 Task: Create a due date automation trigger when advanced on, 2 hours before a card is due add fields with custom field "Resume" set to a number greater or equal to 1 and greater or equal to 10.
Action: Mouse moved to (823, 258)
Screenshot: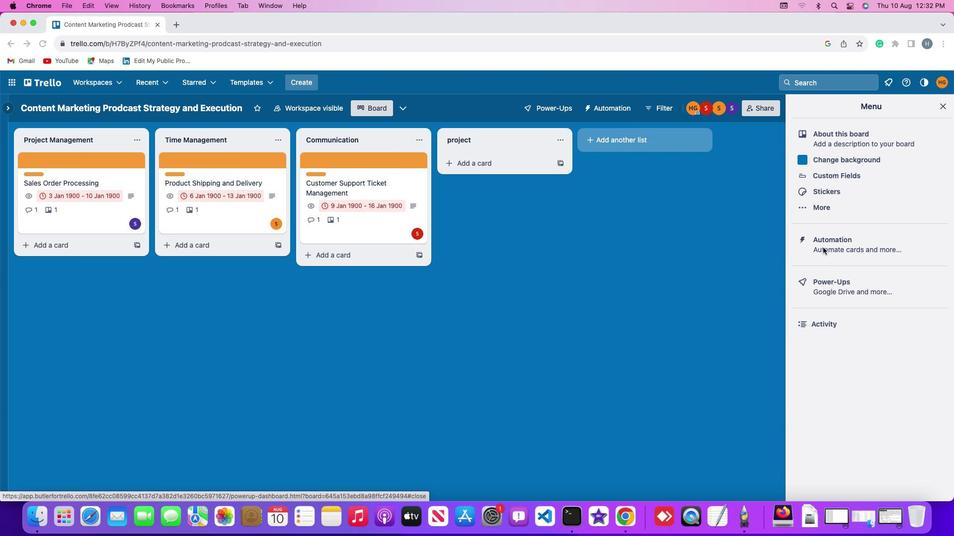 
Action: Mouse pressed left at (823, 258)
Screenshot: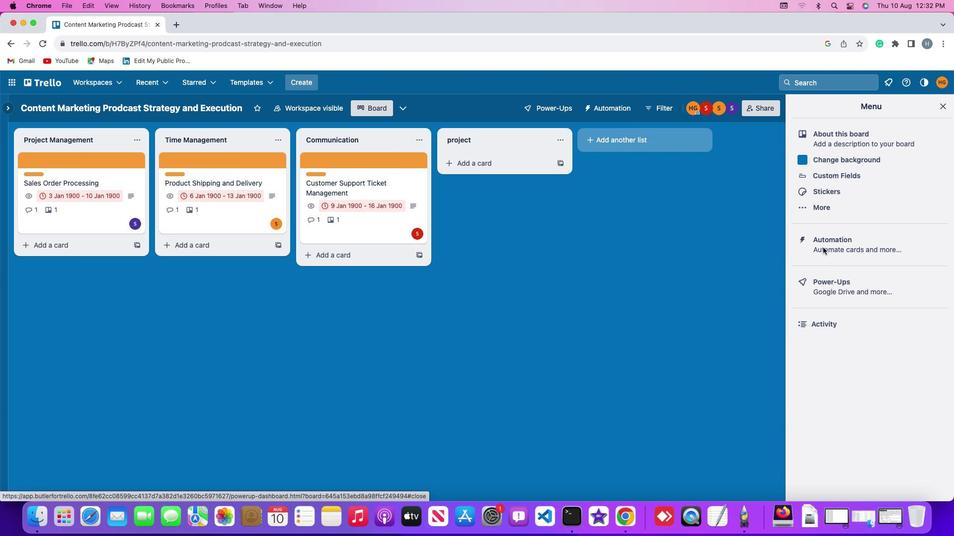 
Action: Mouse pressed left at (823, 258)
Screenshot: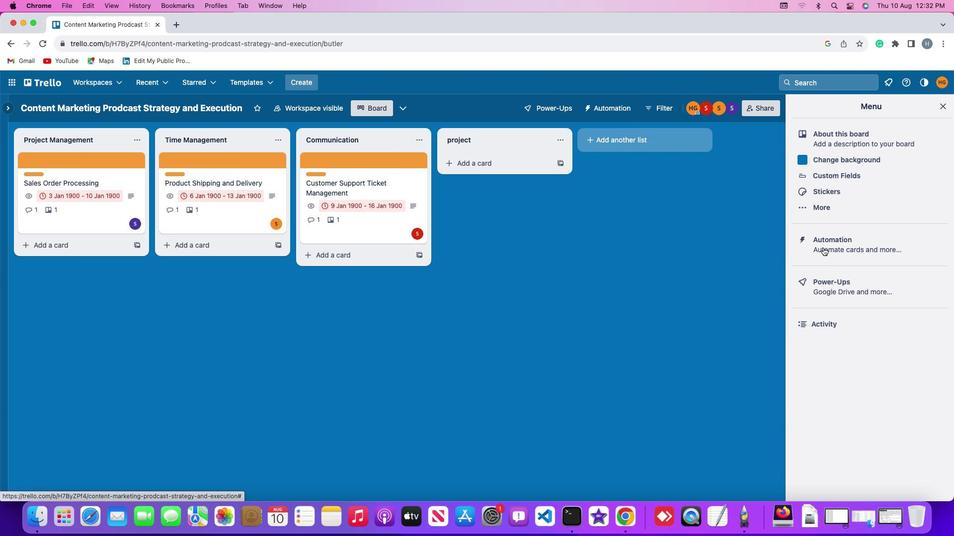 
Action: Mouse moved to (53, 248)
Screenshot: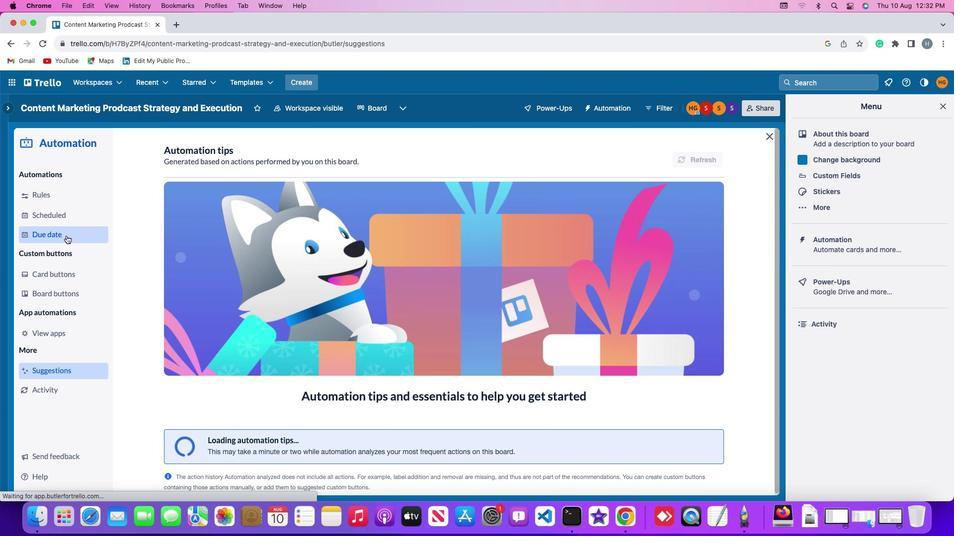 
Action: Mouse pressed left at (53, 248)
Screenshot: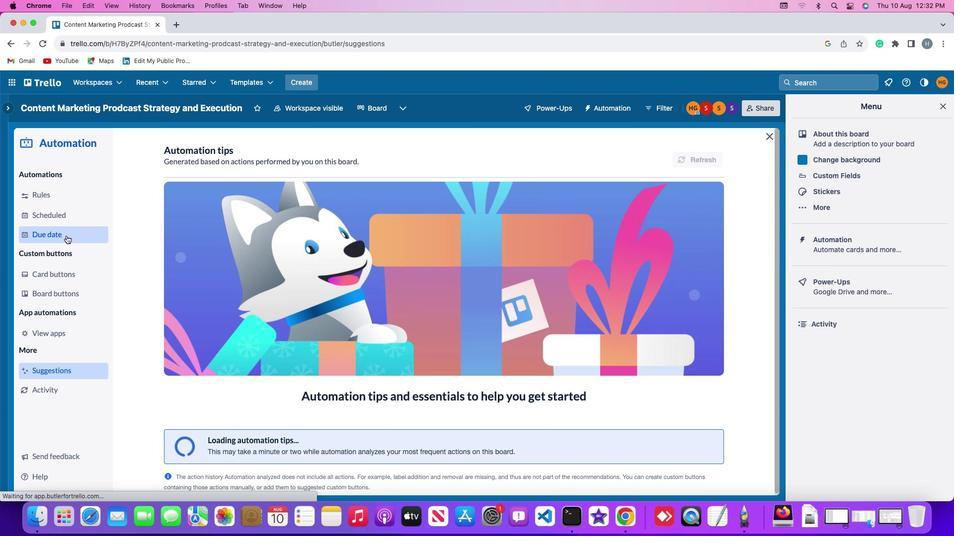 
Action: Mouse moved to (686, 171)
Screenshot: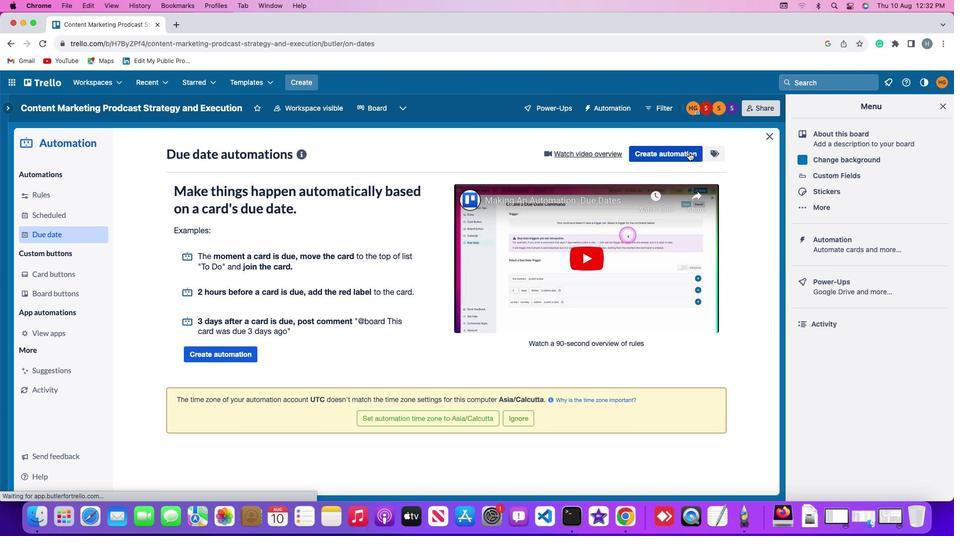 
Action: Mouse pressed left at (686, 171)
Screenshot: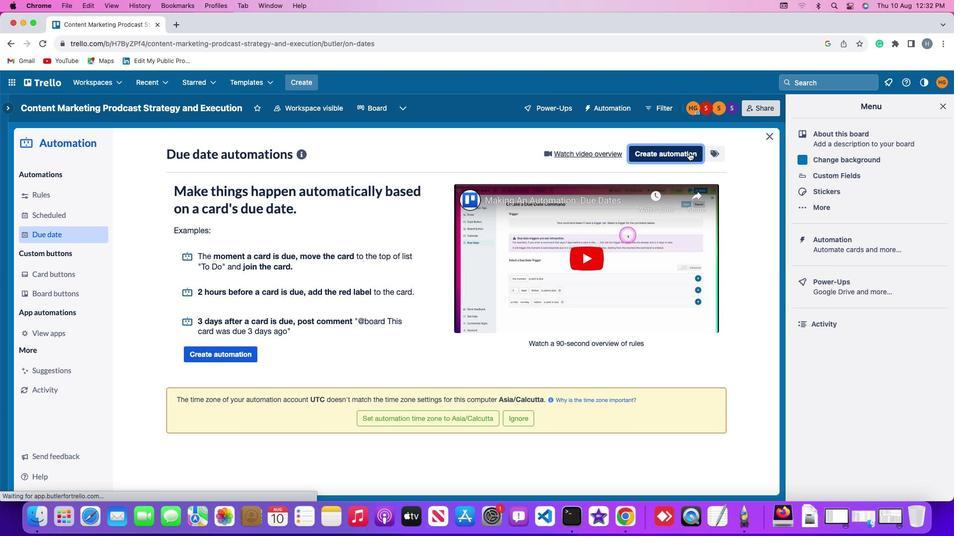 
Action: Mouse moved to (182, 263)
Screenshot: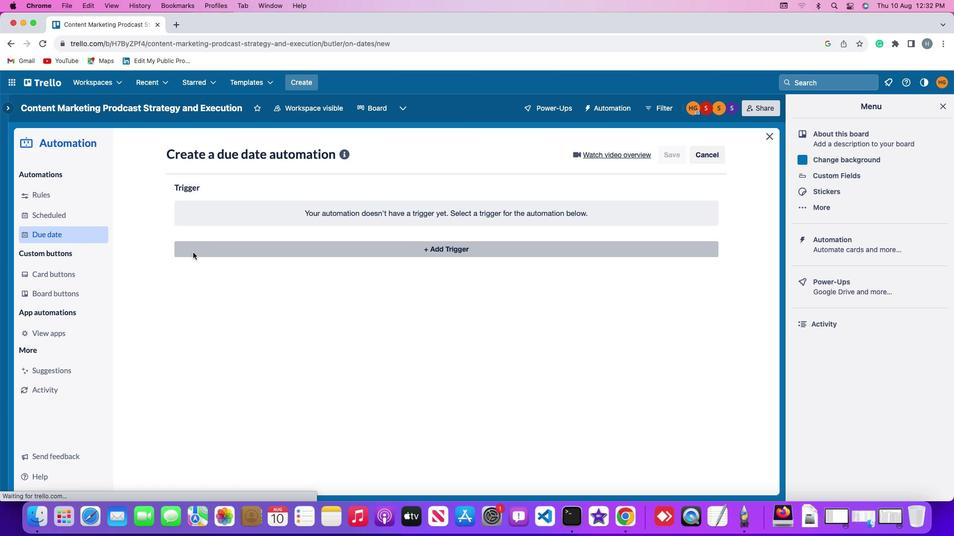 
Action: Mouse pressed left at (182, 263)
Screenshot: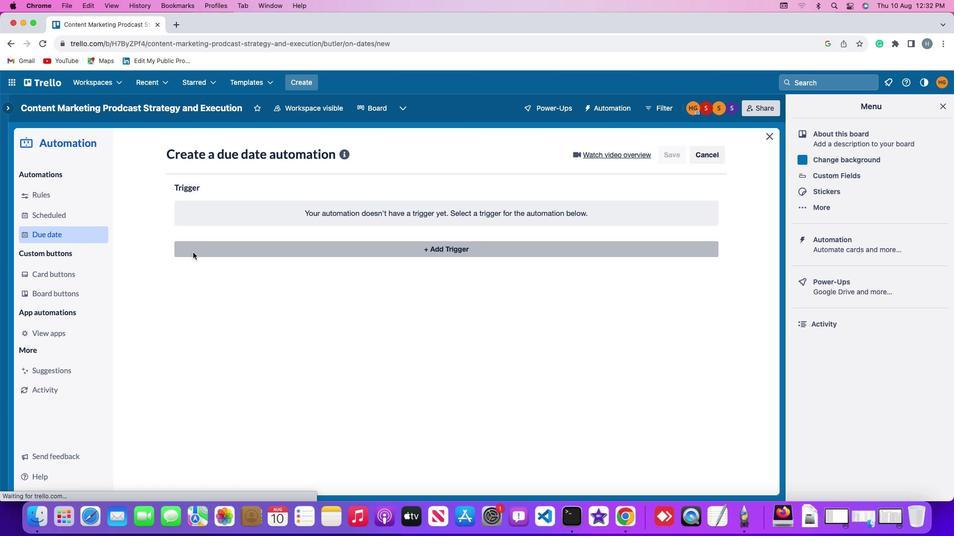 
Action: Mouse moved to (187, 398)
Screenshot: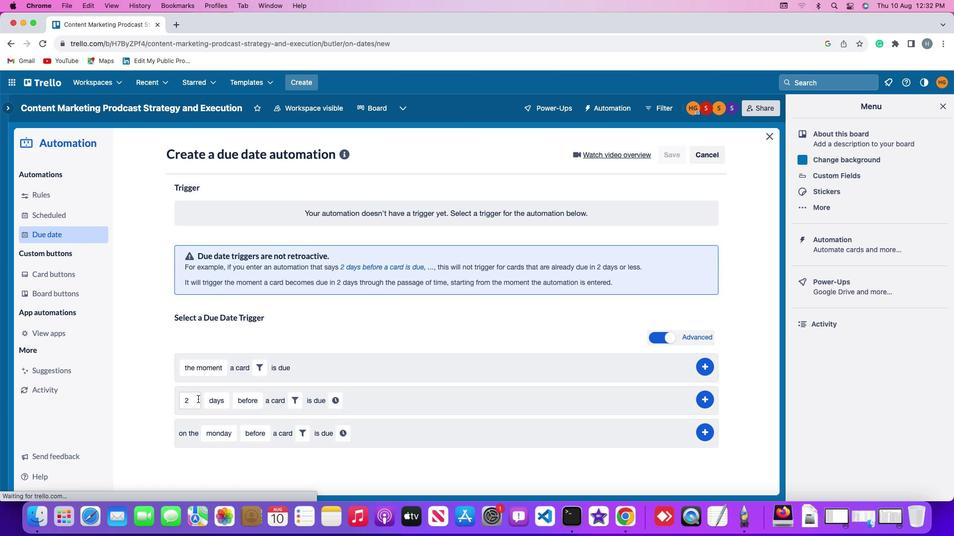 
Action: Mouse pressed left at (187, 398)
Screenshot: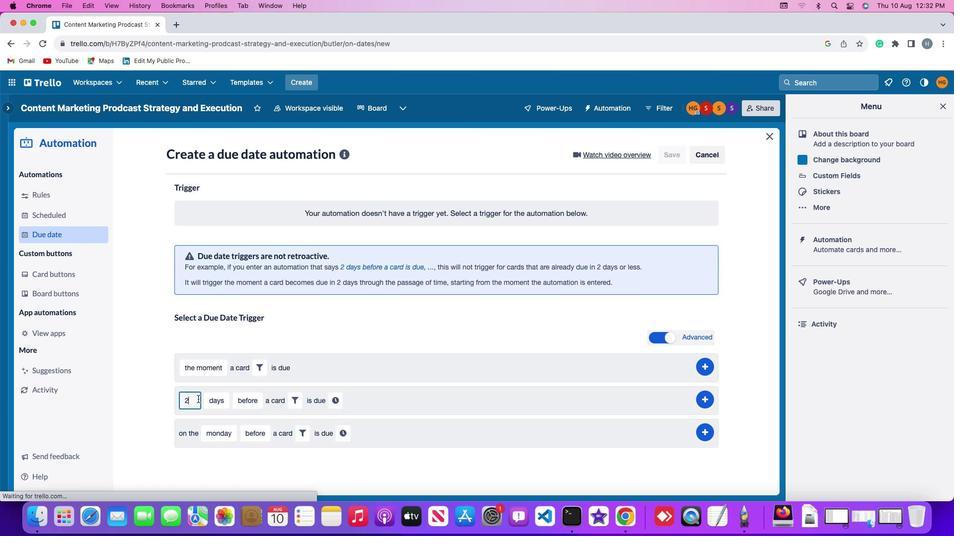 
Action: Mouse moved to (187, 398)
Screenshot: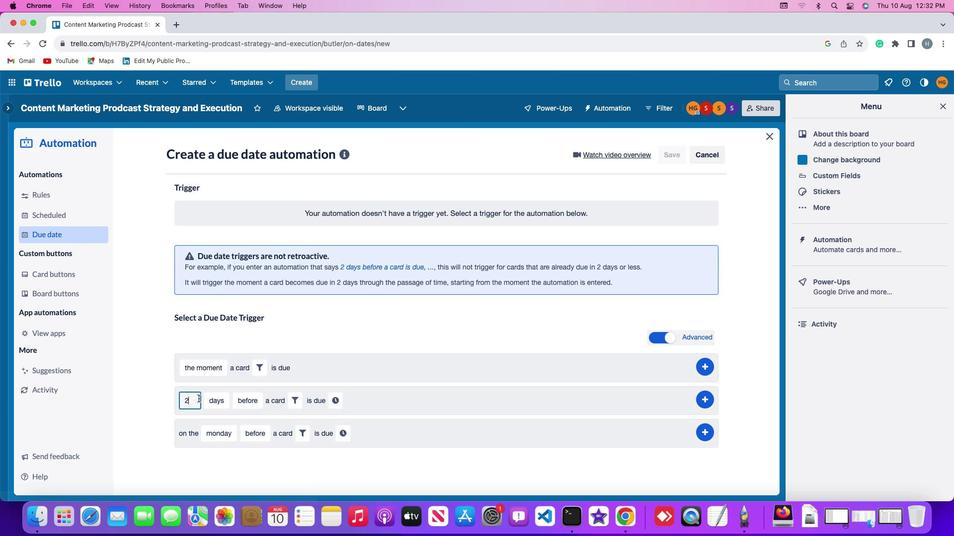 
Action: Key pressed Key.backspace'2'
Screenshot: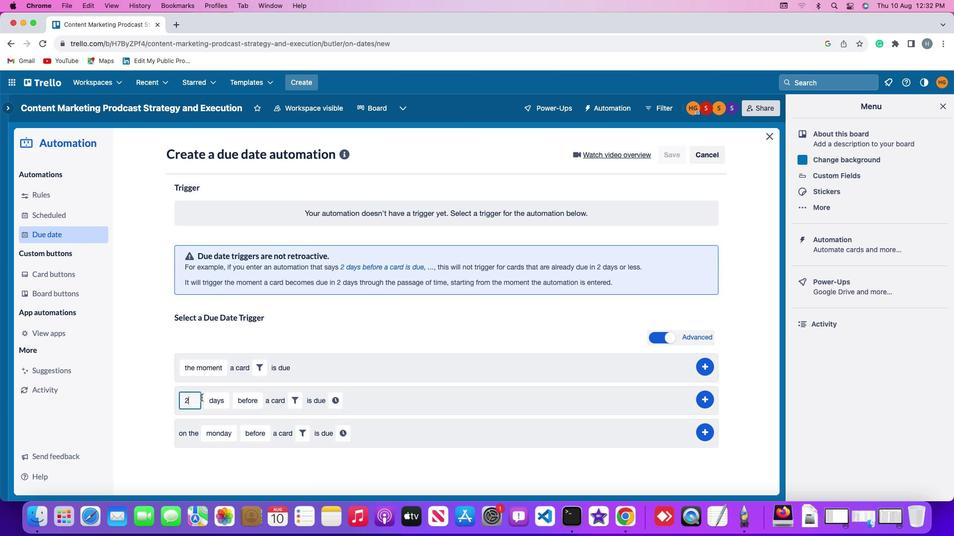 
Action: Mouse moved to (201, 396)
Screenshot: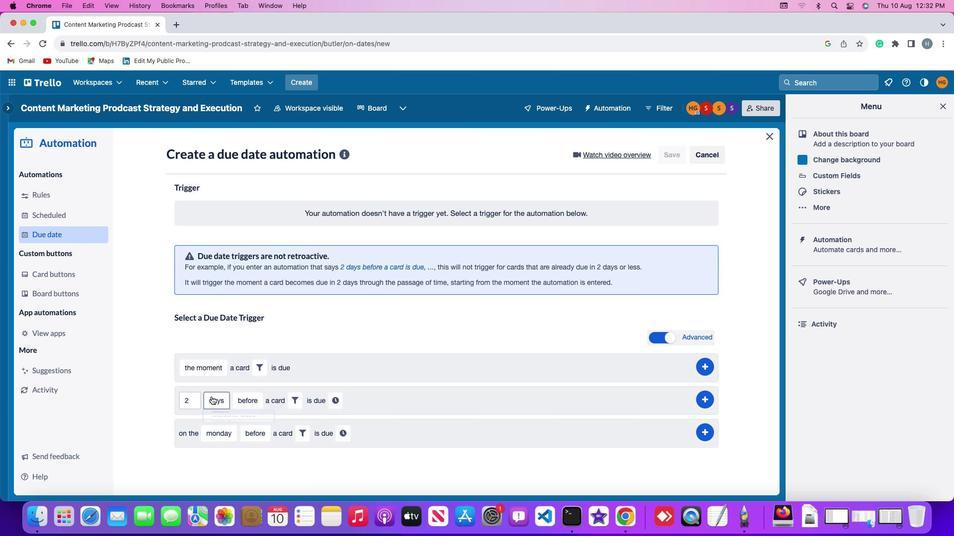 
Action: Mouse pressed left at (201, 396)
Screenshot: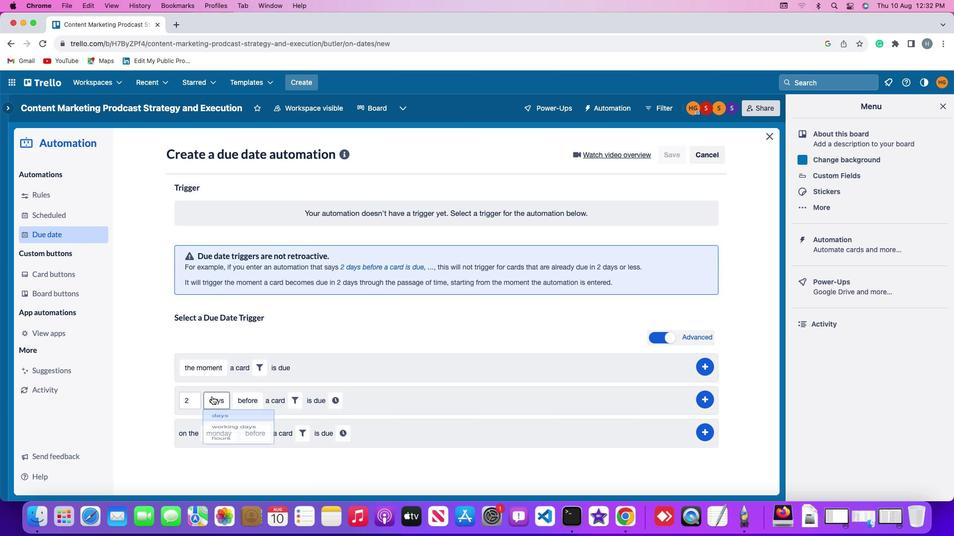 
Action: Mouse moved to (208, 458)
Screenshot: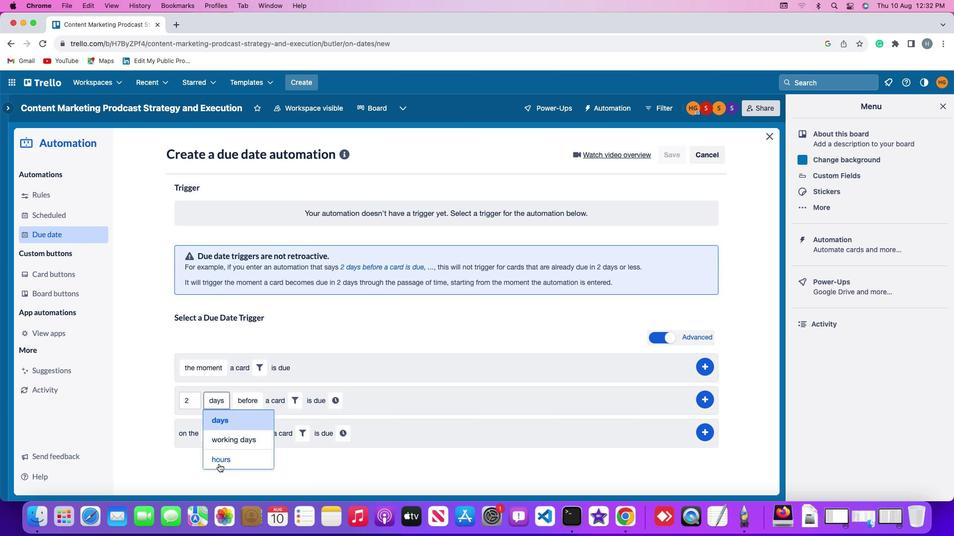 
Action: Mouse pressed left at (208, 458)
Screenshot: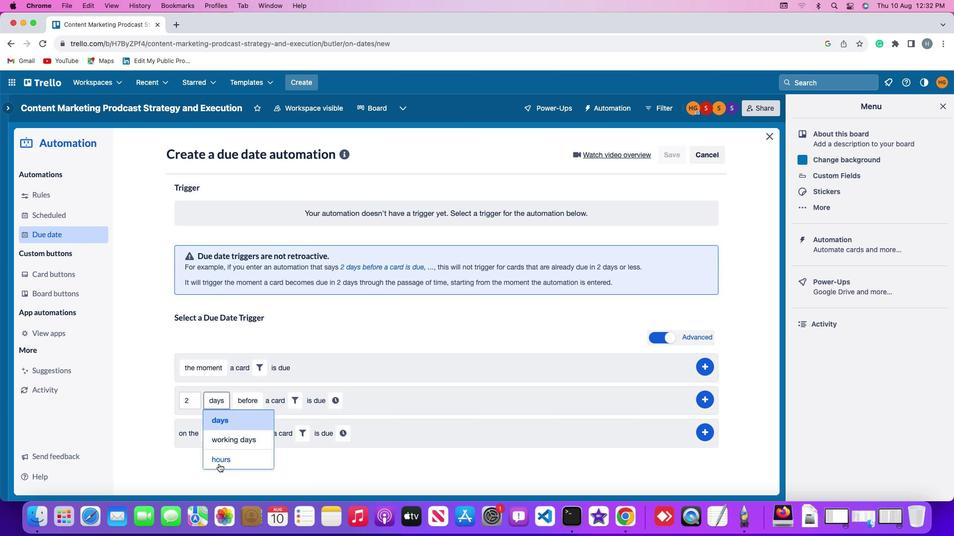 
Action: Mouse moved to (242, 400)
Screenshot: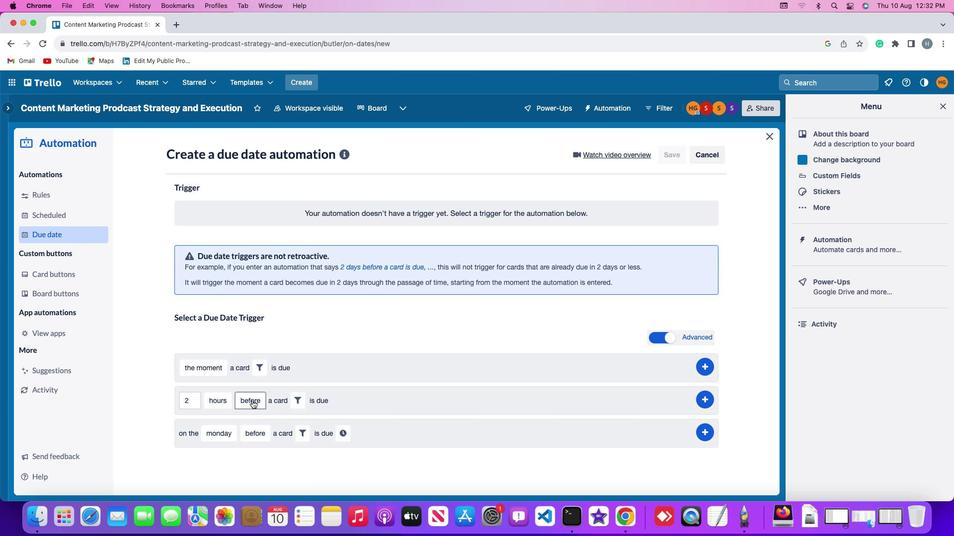 
Action: Mouse pressed left at (242, 400)
Screenshot: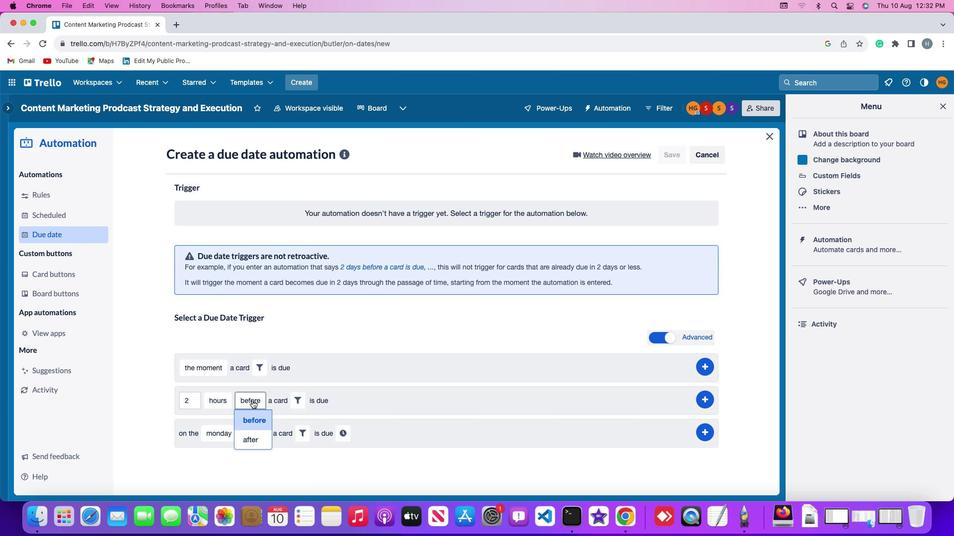 
Action: Mouse moved to (247, 417)
Screenshot: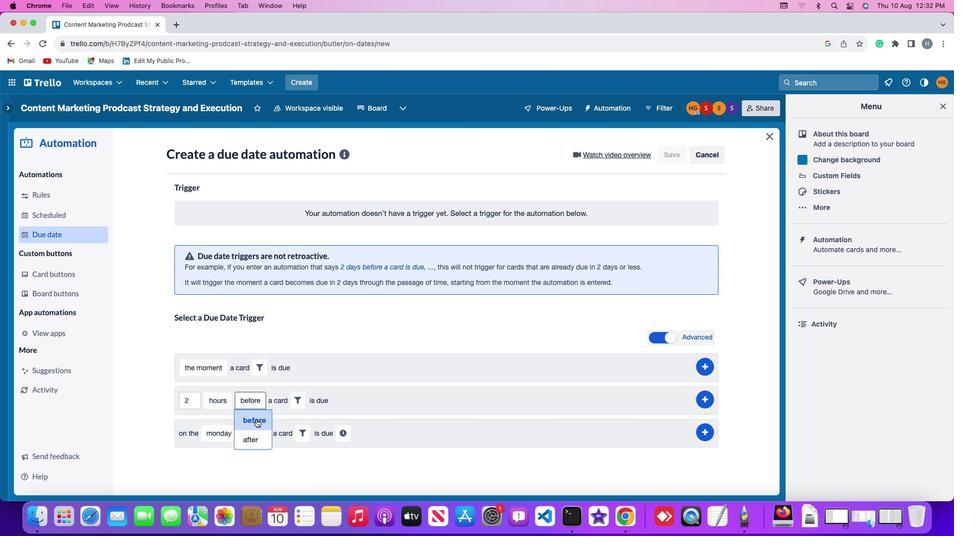 
Action: Mouse pressed left at (247, 417)
Screenshot: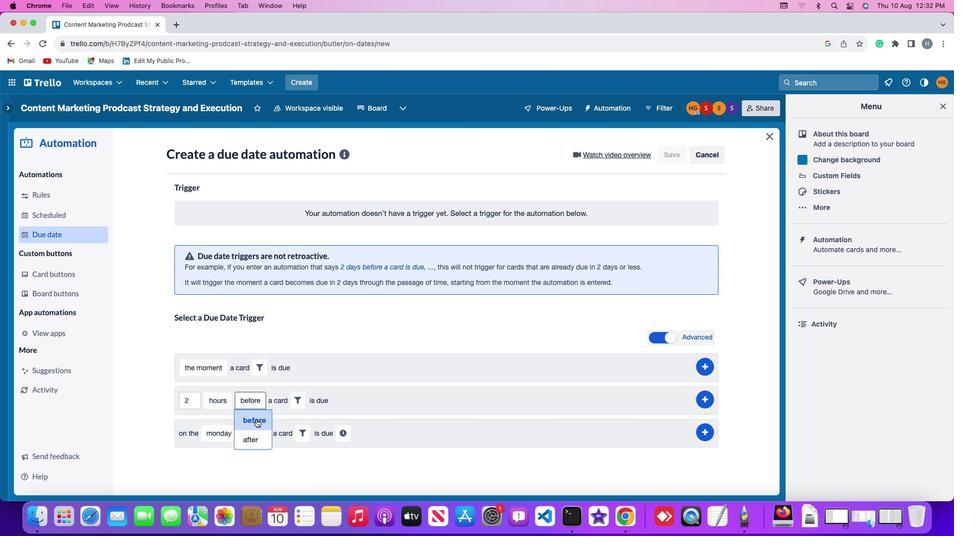 
Action: Mouse moved to (287, 401)
Screenshot: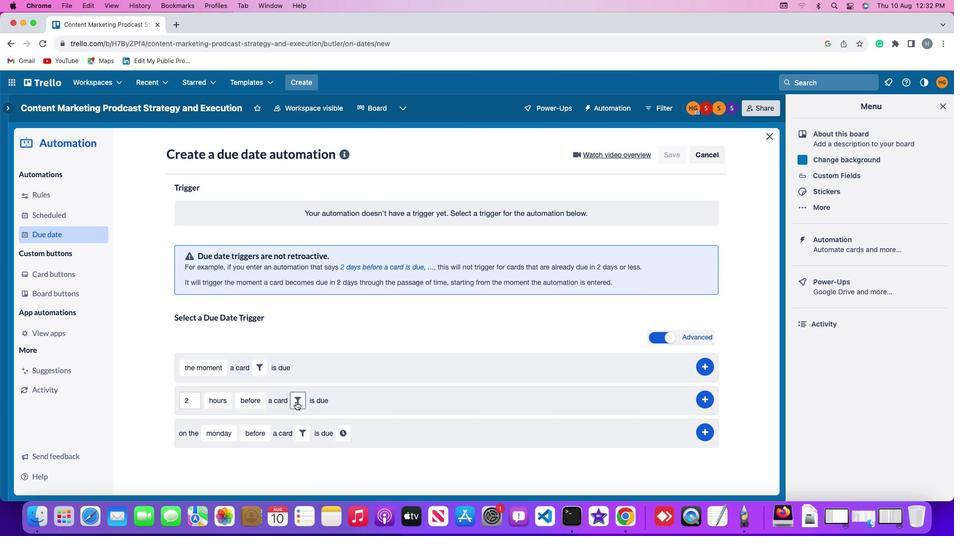 
Action: Mouse pressed left at (287, 401)
Screenshot: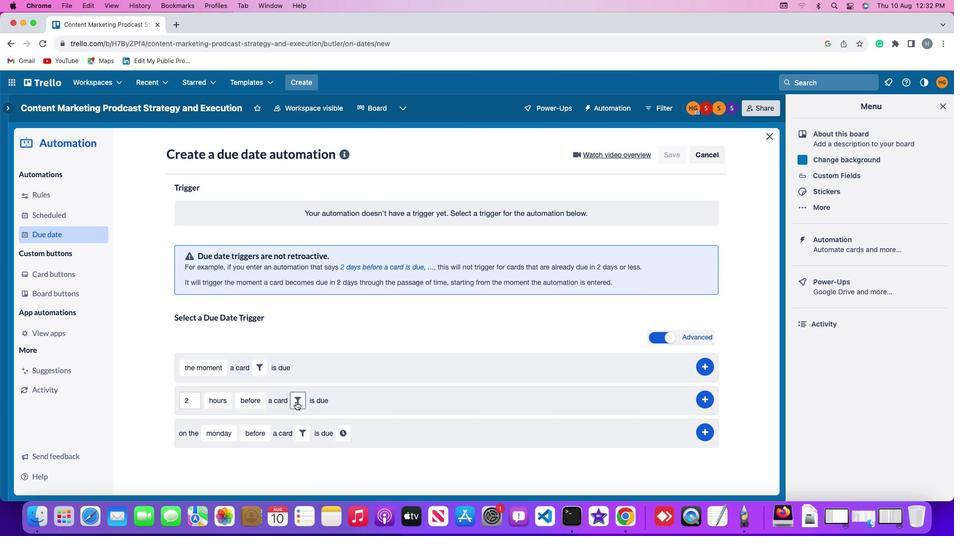 
Action: Mouse moved to (451, 428)
Screenshot: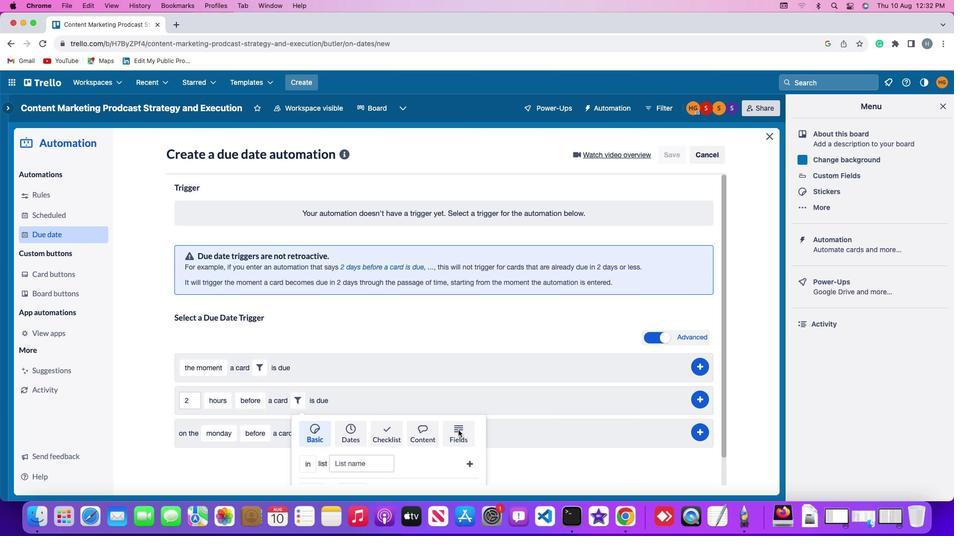 
Action: Mouse pressed left at (451, 428)
Screenshot: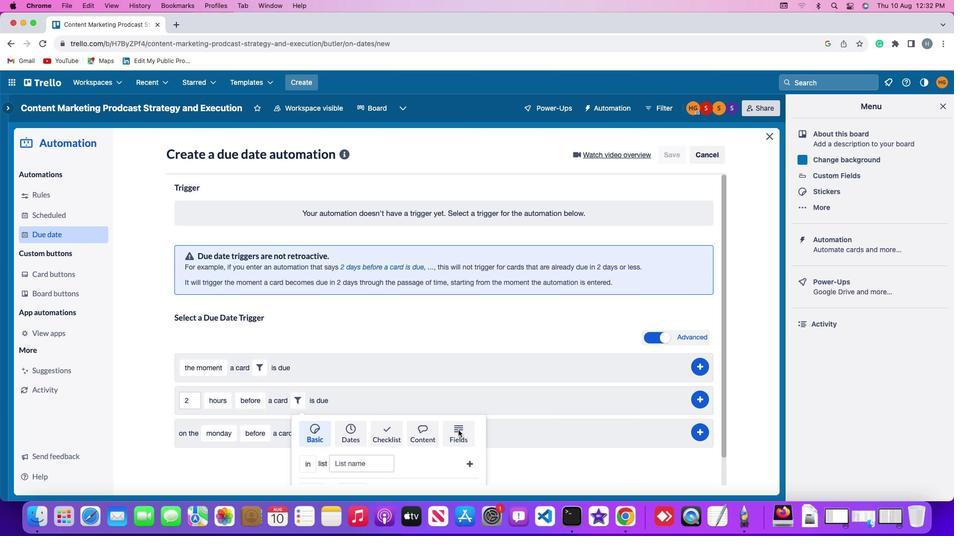 
Action: Mouse moved to (258, 452)
Screenshot: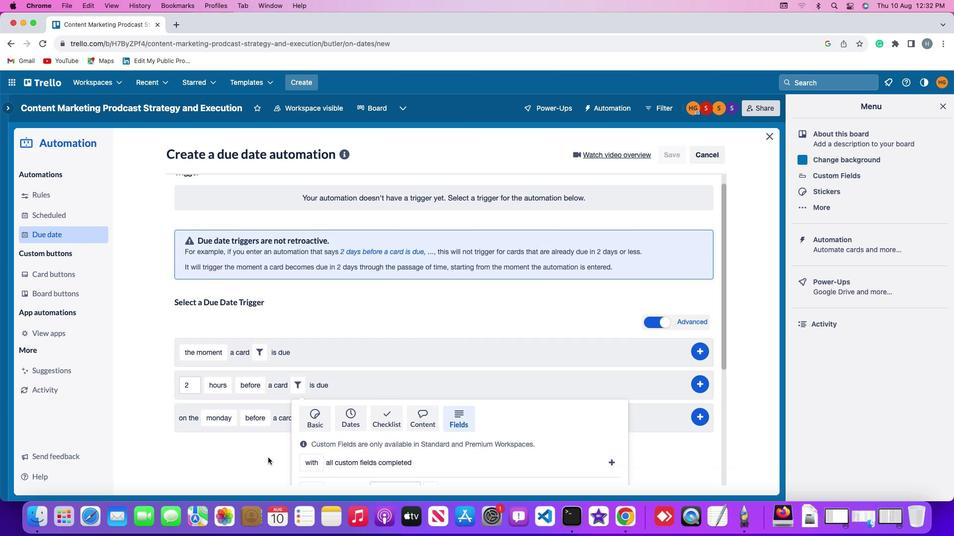 
Action: Mouse scrolled (258, 452) with delta (-12, 29)
Screenshot: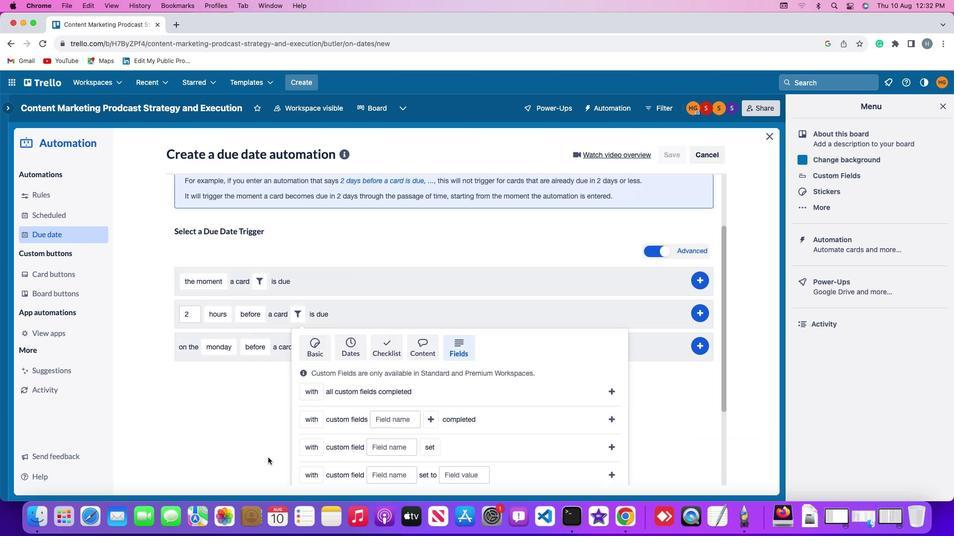 
Action: Mouse scrolled (258, 452) with delta (-12, 29)
Screenshot: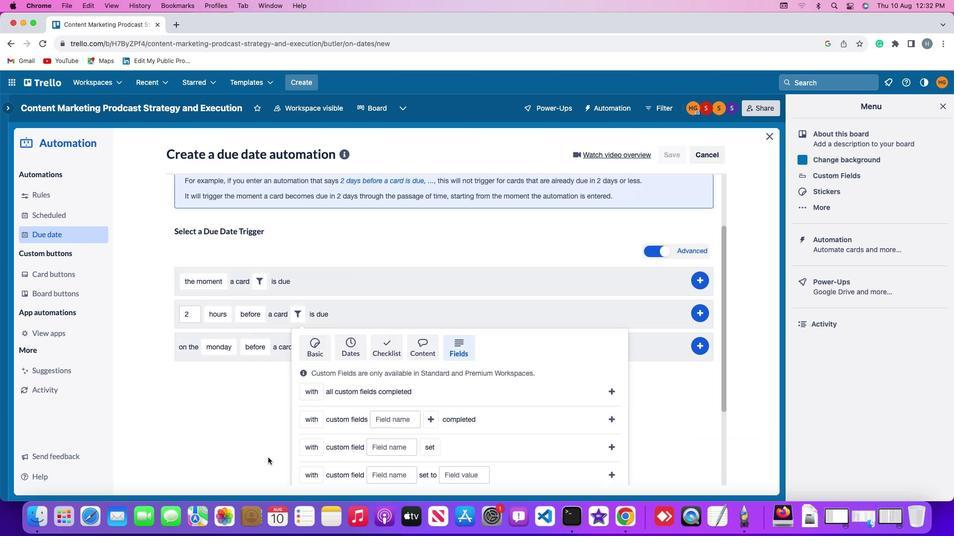 
Action: Mouse scrolled (258, 452) with delta (-12, 28)
Screenshot: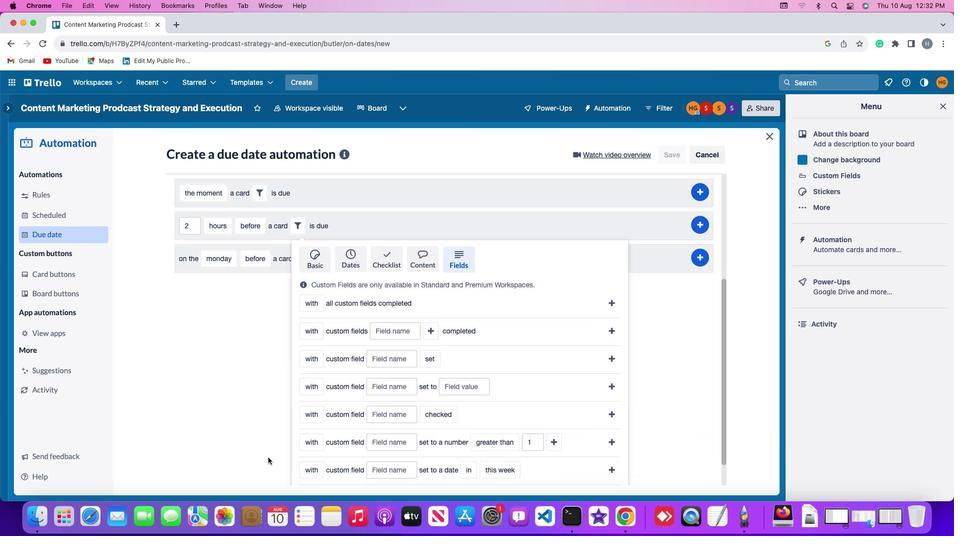 
Action: Mouse scrolled (258, 452) with delta (-12, 28)
Screenshot: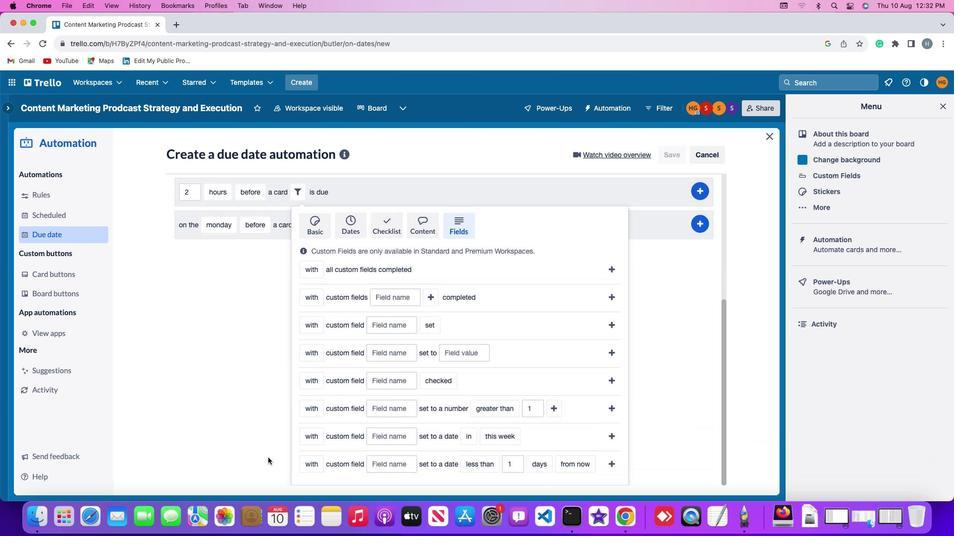 
Action: Mouse scrolled (258, 452) with delta (-12, 27)
Screenshot: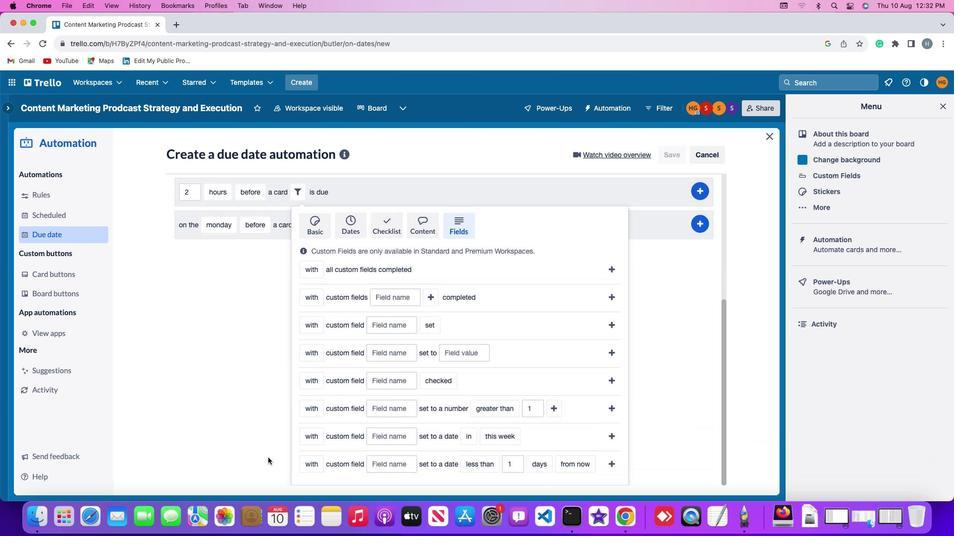 
Action: Mouse scrolled (258, 452) with delta (-12, 29)
Screenshot: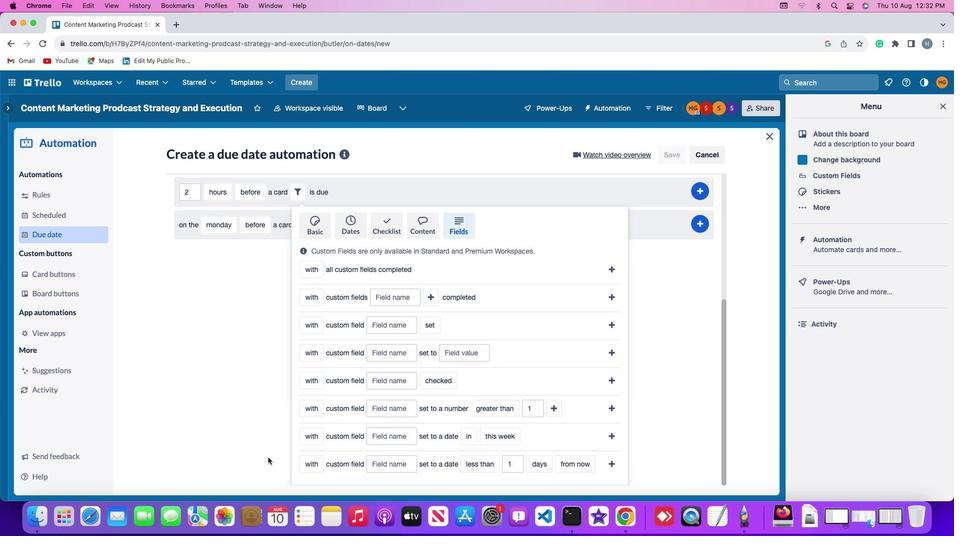 
Action: Mouse scrolled (258, 452) with delta (-12, 29)
Screenshot: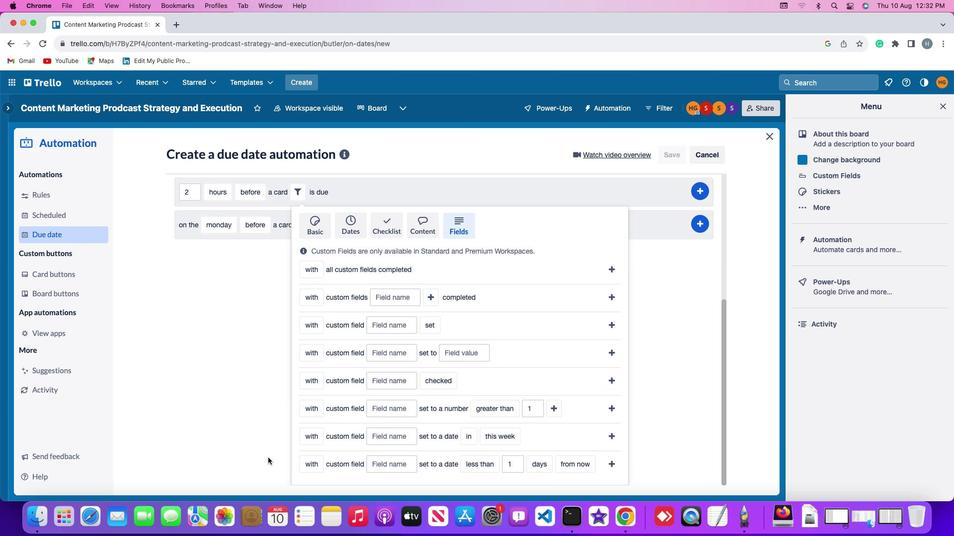 
Action: Mouse scrolled (258, 452) with delta (-12, 28)
Screenshot: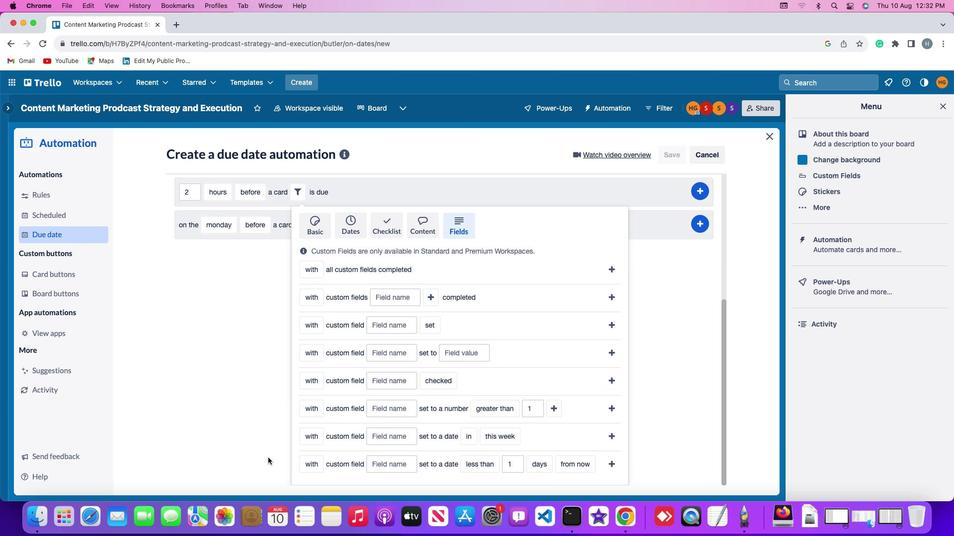 
Action: Mouse scrolled (258, 452) with delta (-12, 28)
Screenshot: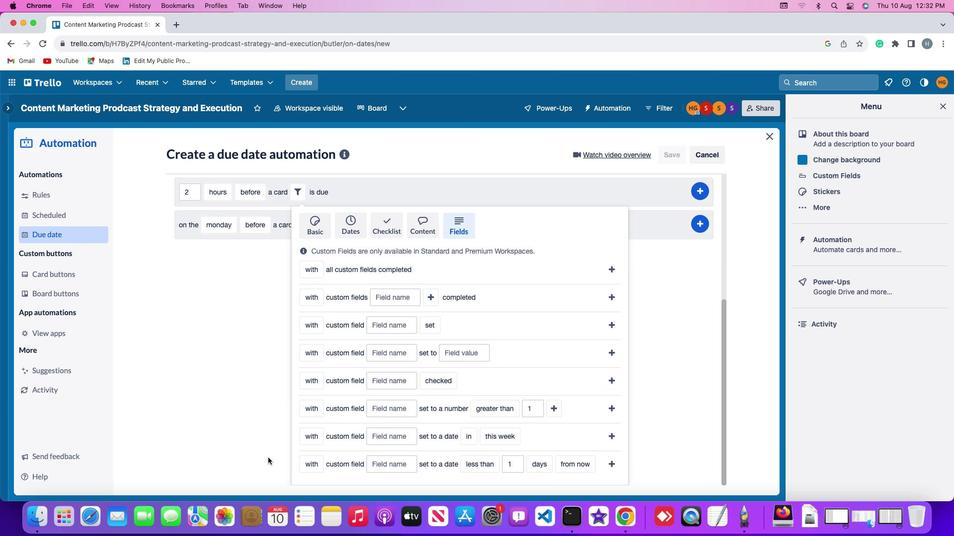 
Action: Mouse moved to (298, 406)
Screenshot: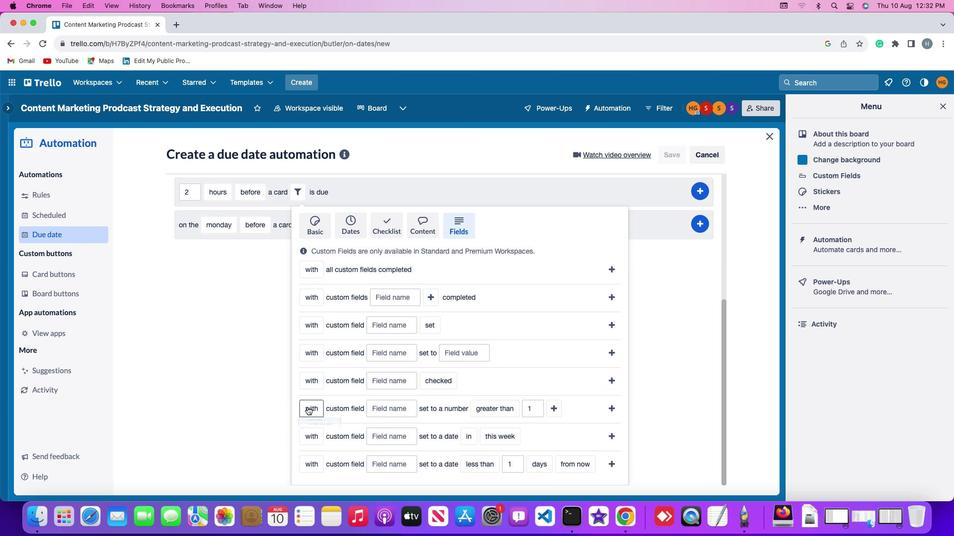 
Action: Mouse pressed left at (298, 406)
Screenshot: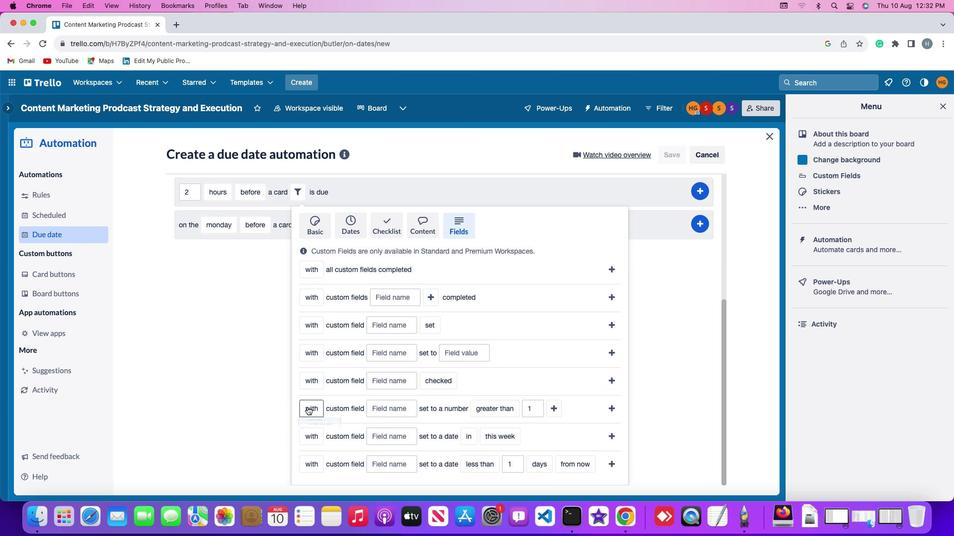 
Action: Mouse moved to (306, 421)
Screenshot: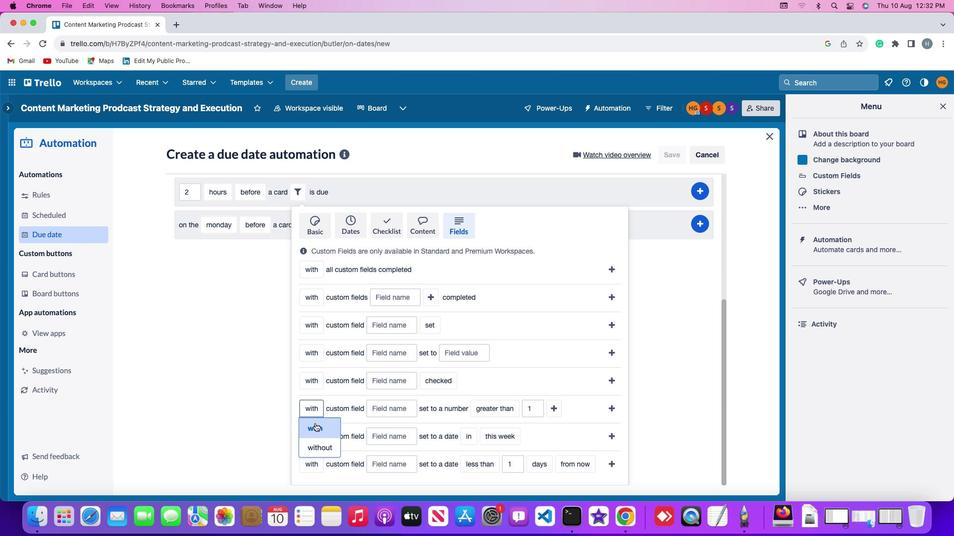 
Action: Mouse pressed left at (306, 421)
Screenshot: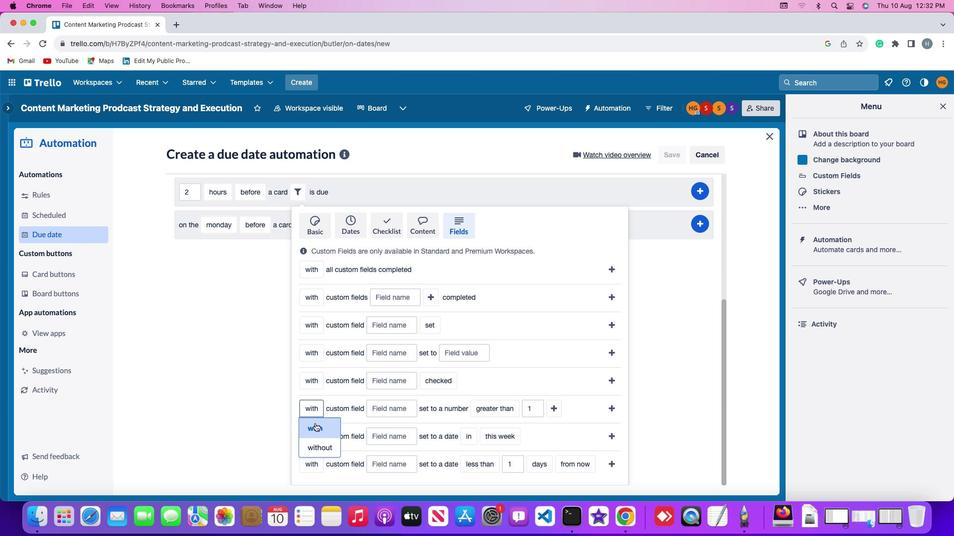 
Action: Mouse moved to (394, 410)
Screenshot: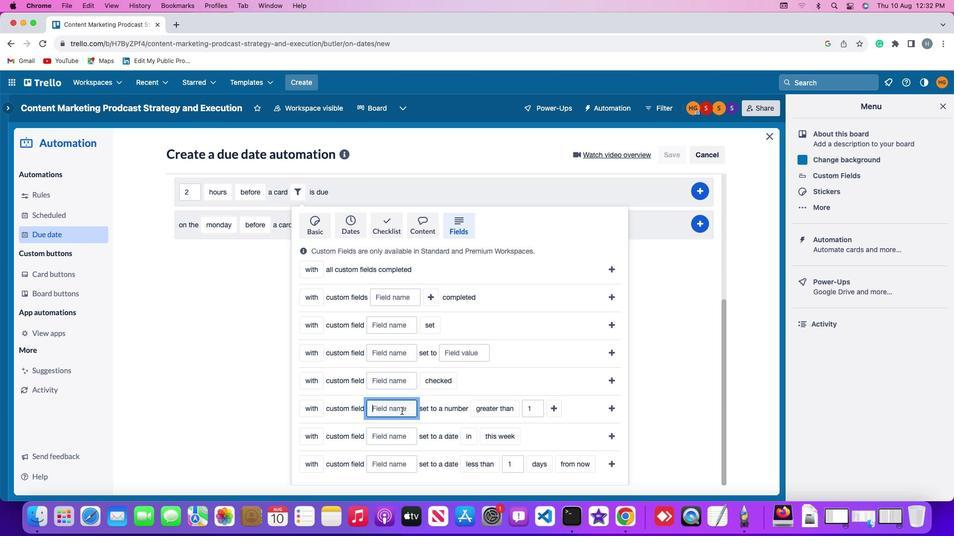 
Action: Mouse pressed left at (394, 410)
Screenshot: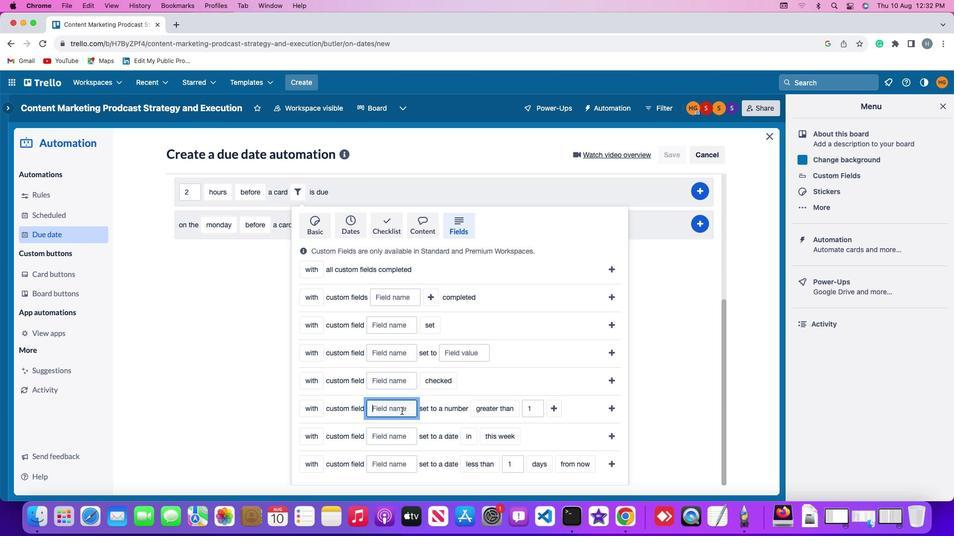 
Action: Mouse moved to (394, 408)
Screenshot: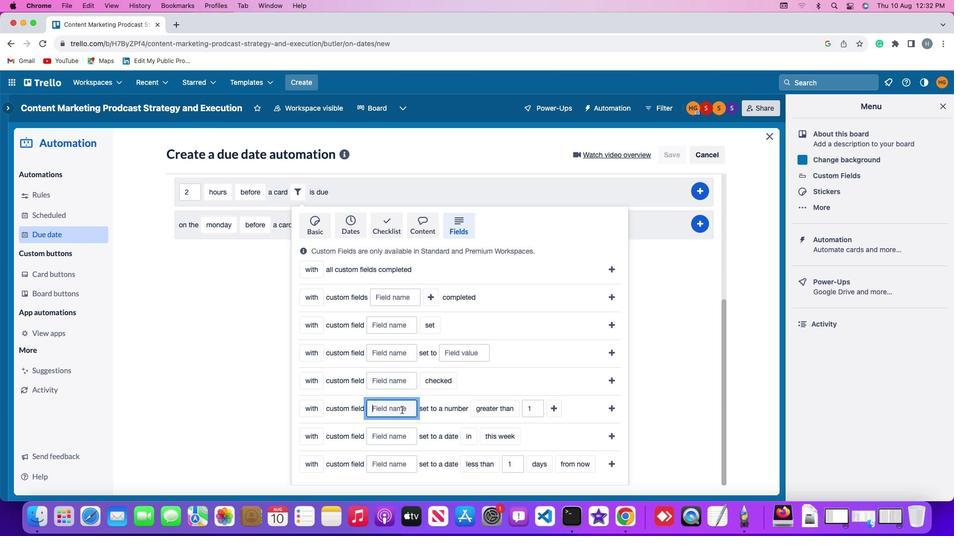 
Action: Key pressed Key.shift'R''e''s''u''m''e'
Screenshot: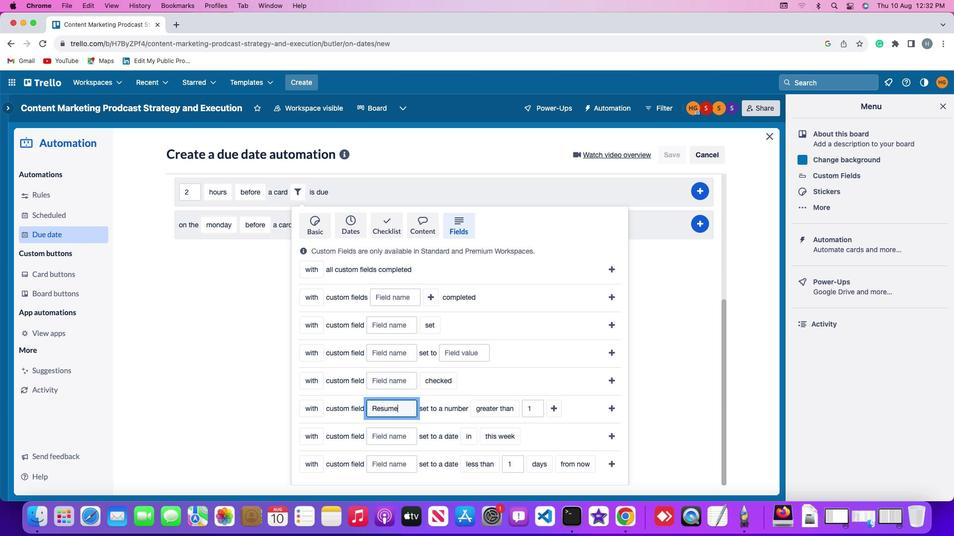 
Action: Mouse moved to (494, 409)
Screenshot: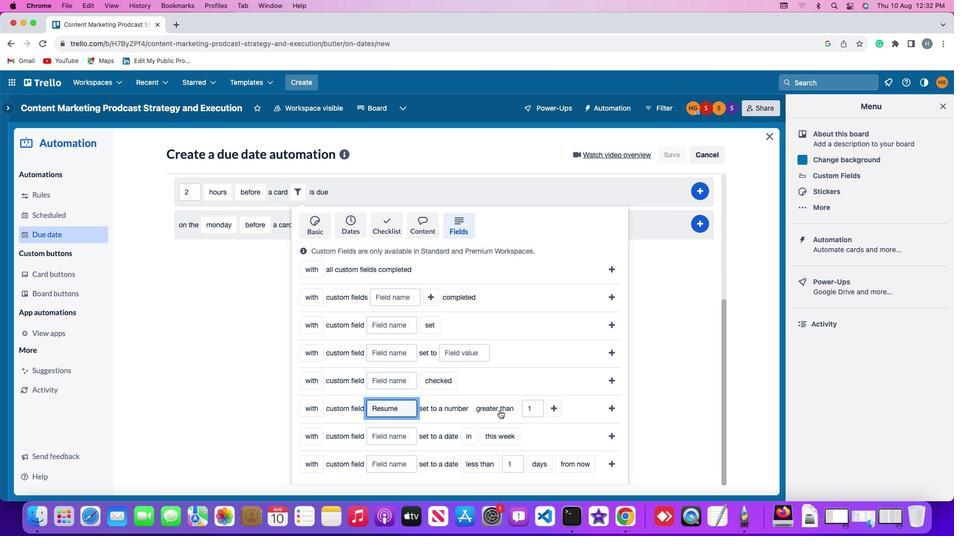 
Action: Mouse pressed left at (494, 409)
Screenshot: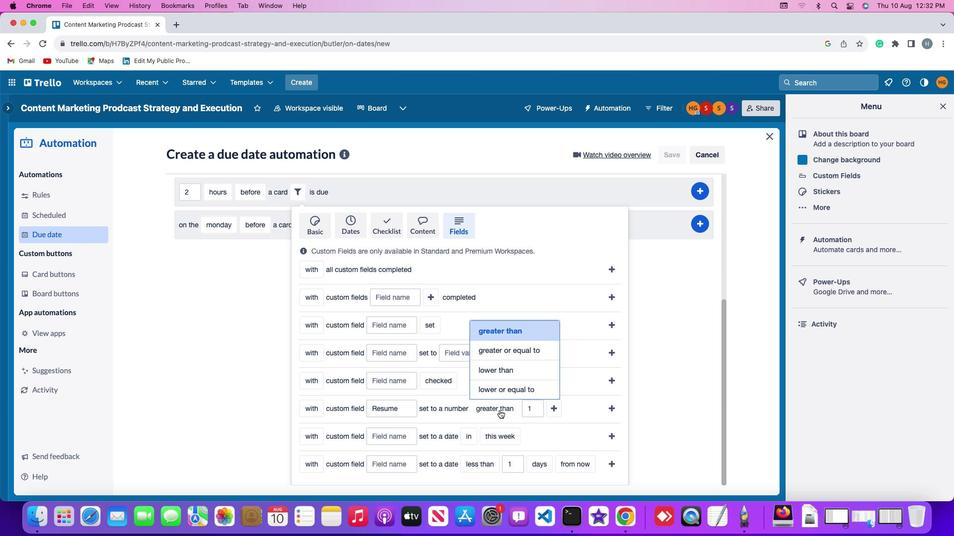 
Action: Mouse moved to (508, 352)
Screenshot: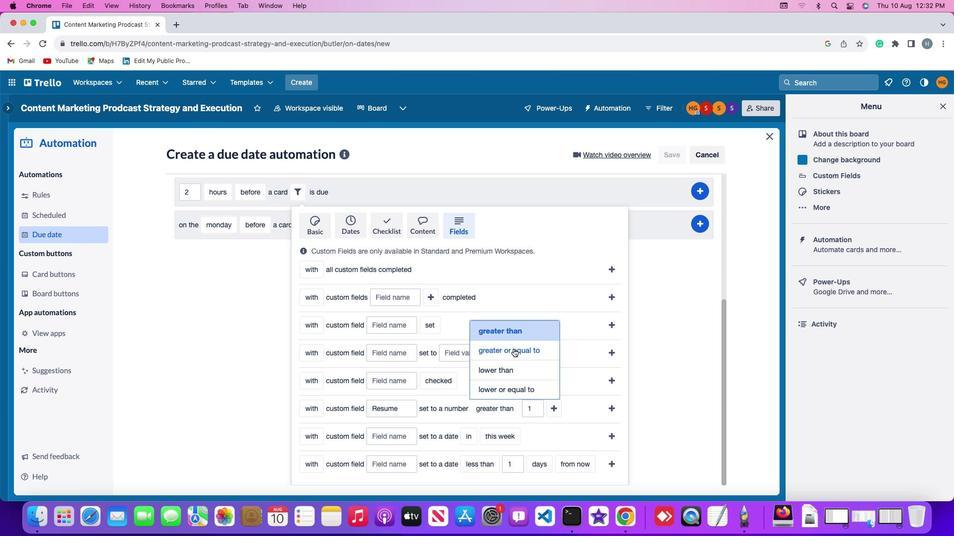 
Action: Mouse pressed left at (508, 352)
Screenshot: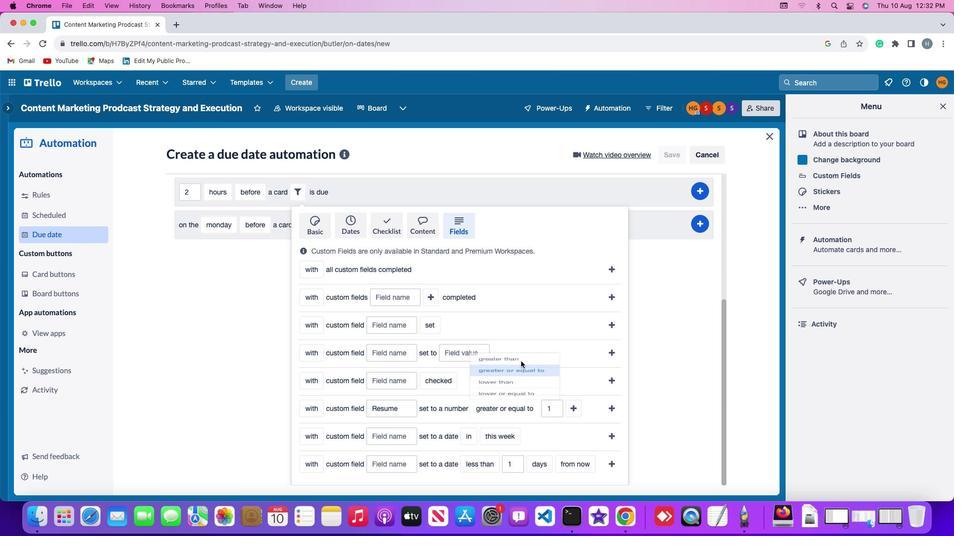 
Action: Mouse moved to (546, 405)
Screenshot: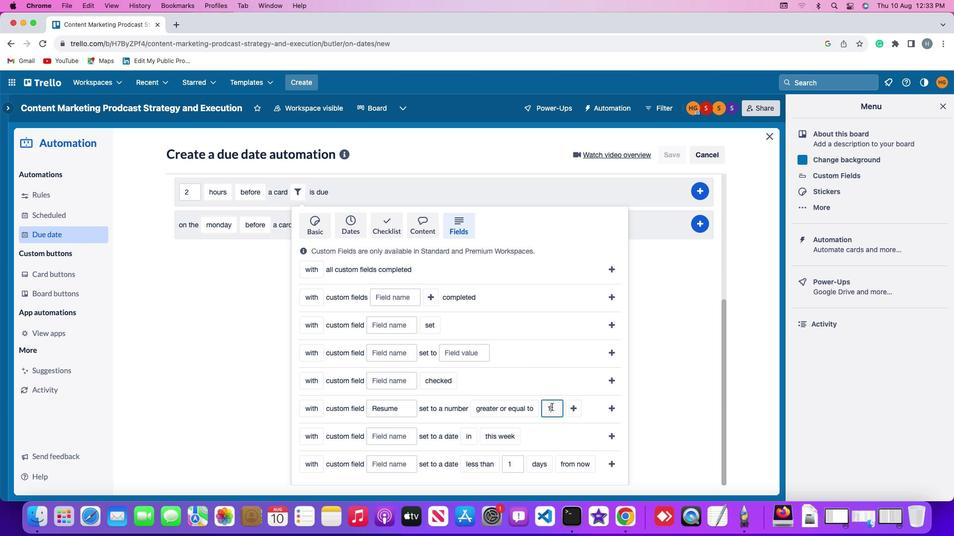 
Action: Mouse pressed left at (546, 405)
Screenshot: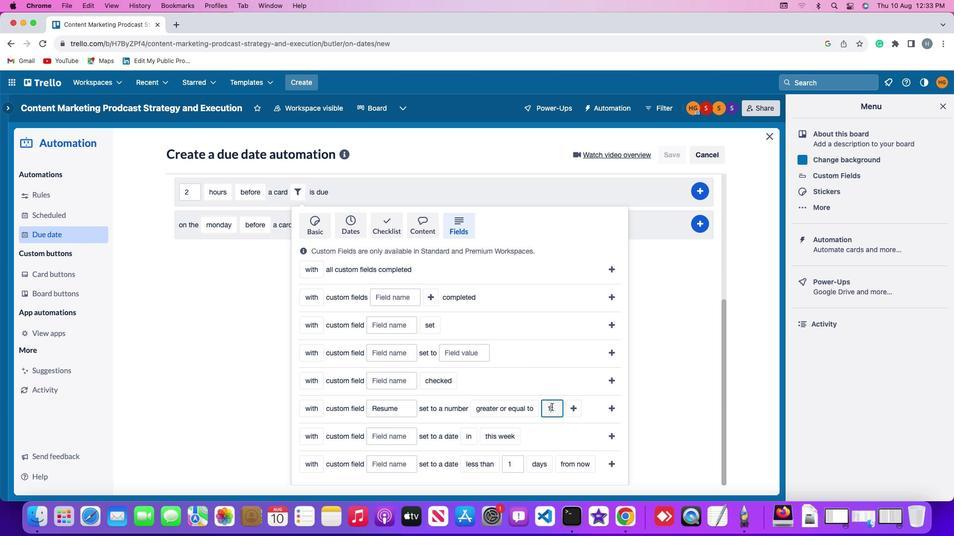 
Action: Mouse moved to (547, 405)
Screenshot: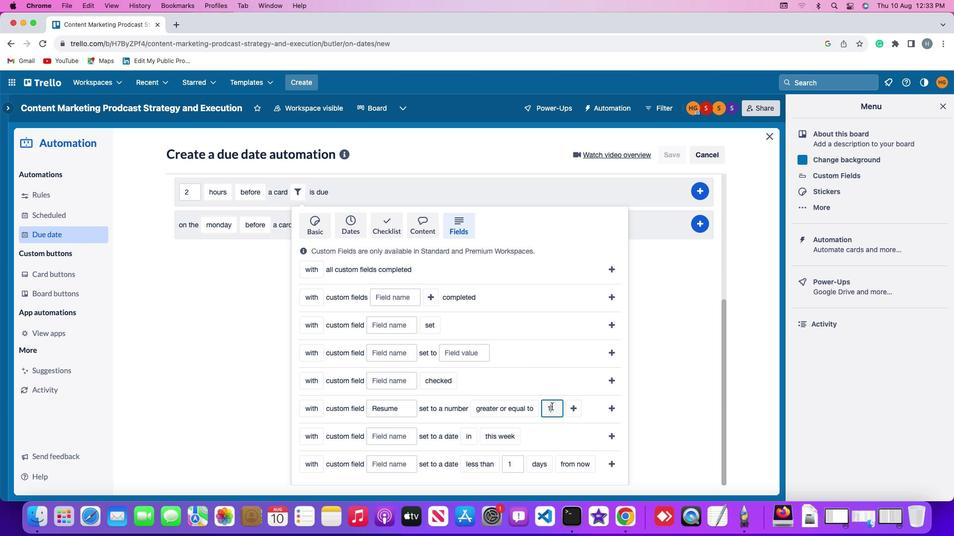 
Action: Key pressed Key.backspace'1'
Screenshot: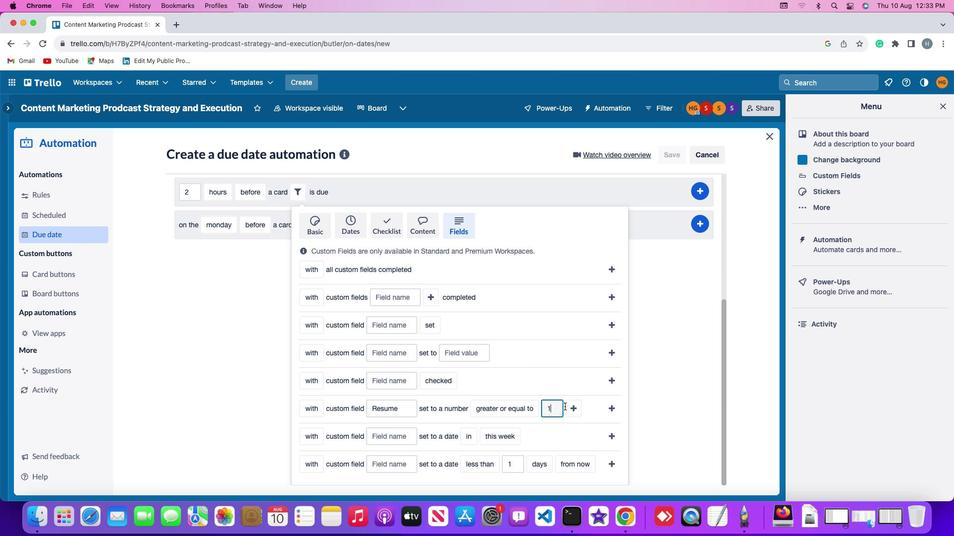 
Action: Mouse moved to (566, 405)
Screenshot: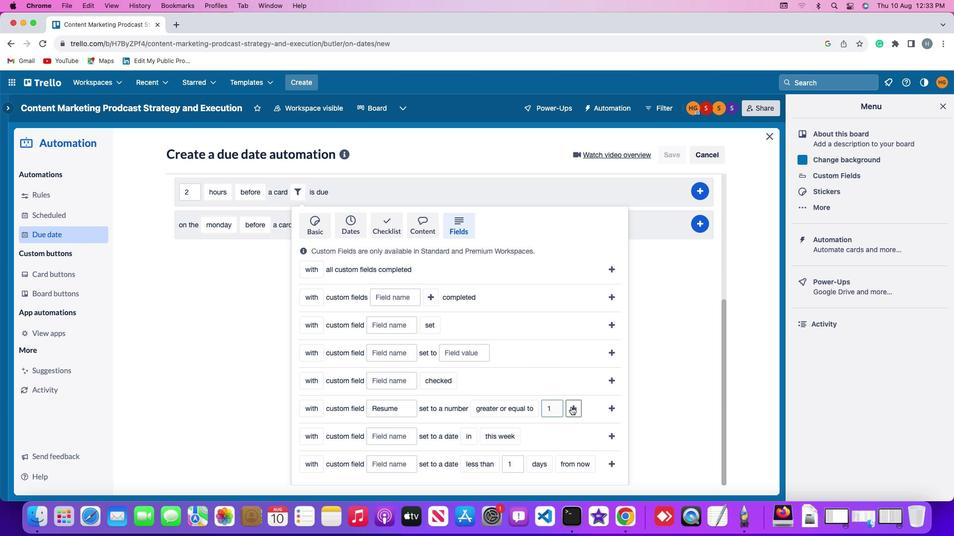 
Action: Mouse pressed left at (566, 405)
Screenshot: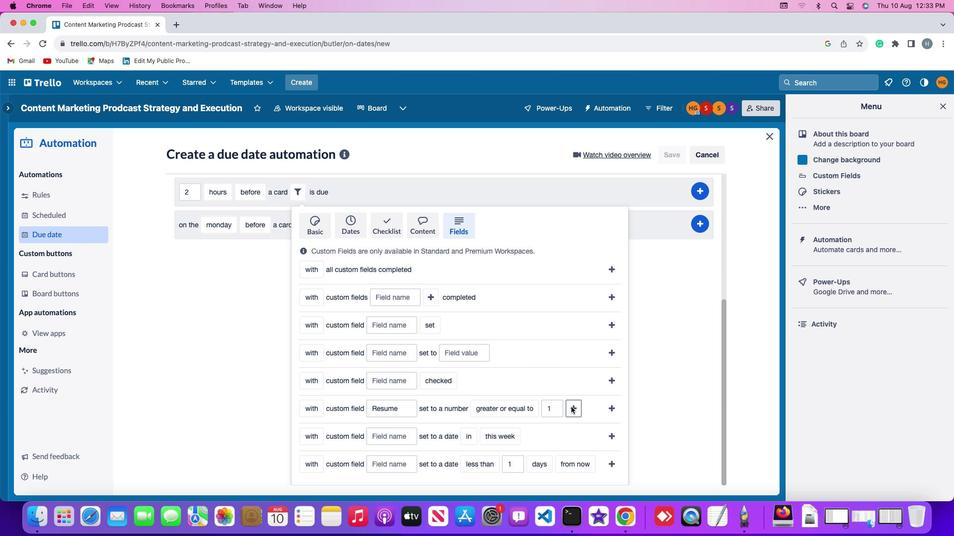 
Action: Mouse moved to (597, 410)
Screenshot: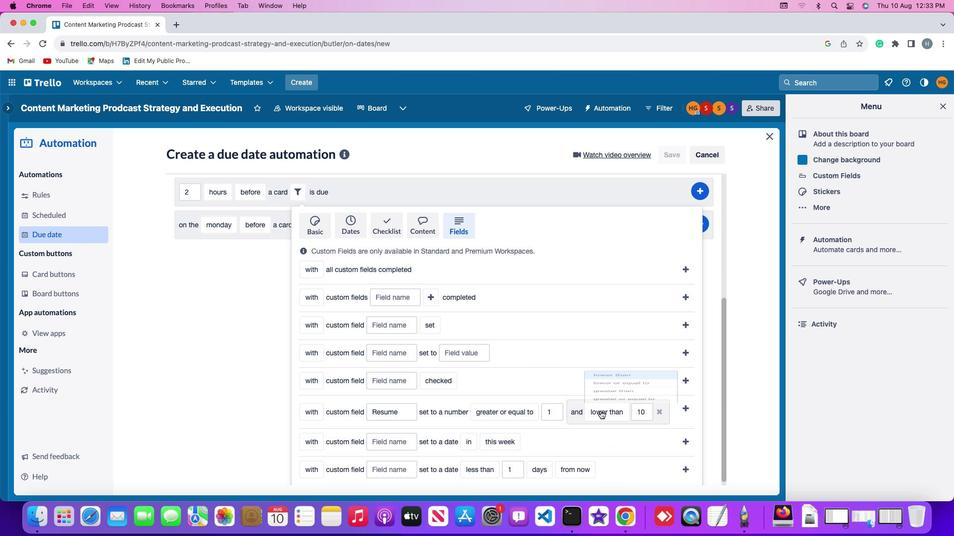 
Action: Mouse pressed left at (597, 410)
Screenshot: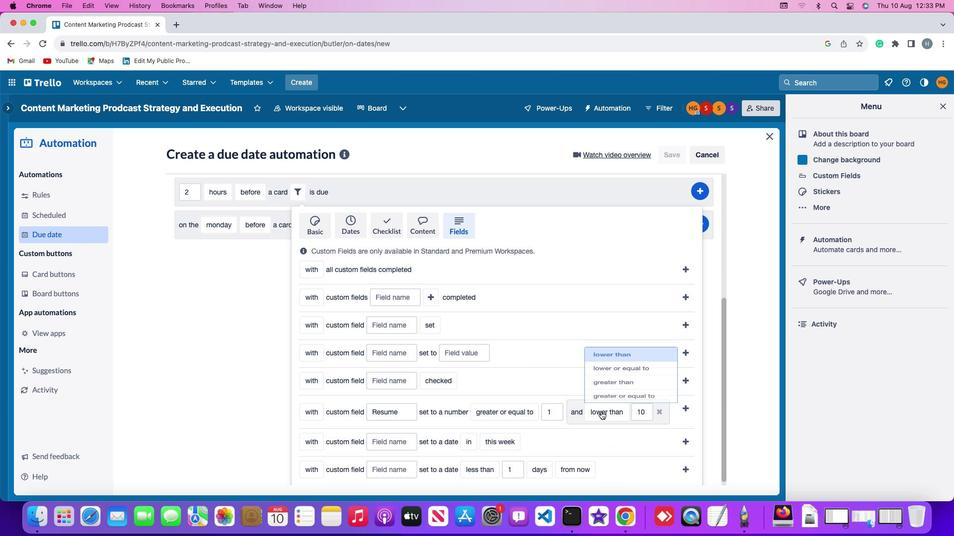 
Action: Mouse moved to (600, 393)
Screenshot: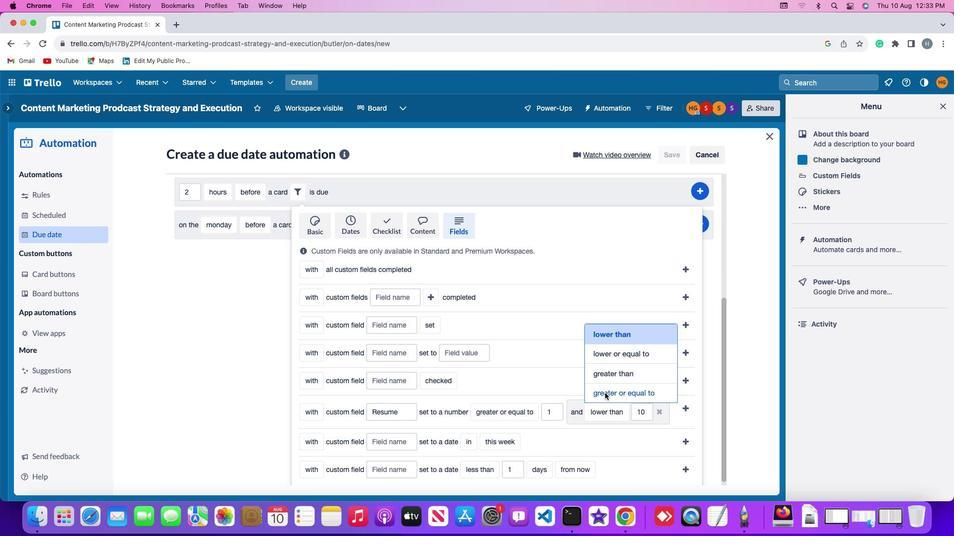 
Action: Mouse pressed left at (600, 393)
Screenshot: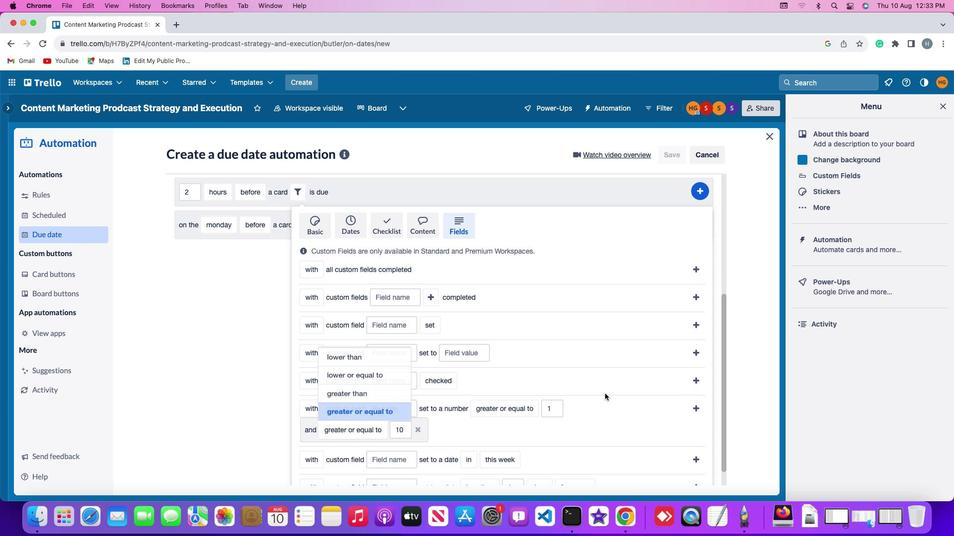 
Action: Mouse moved to (399, 425)
Screenshot: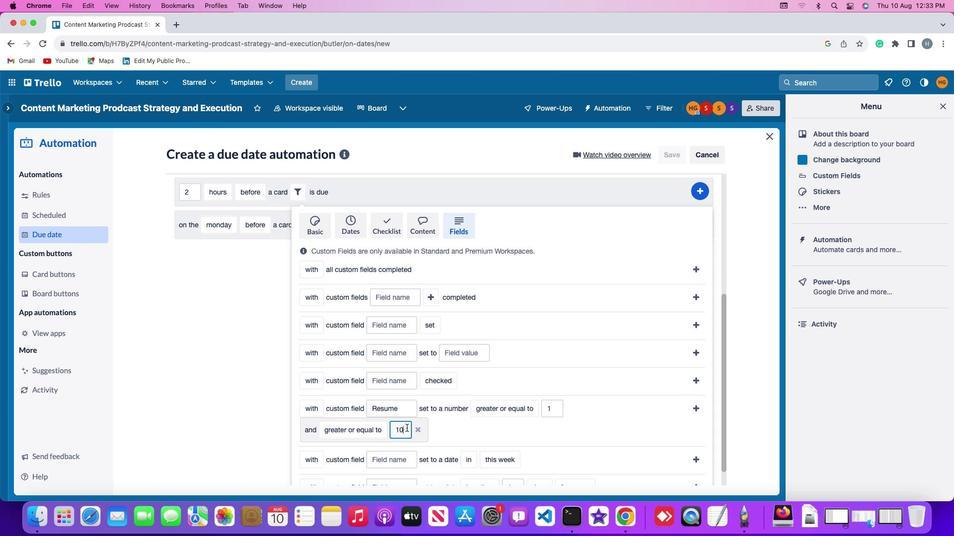 
Action: Mouse pressed left at (399, 425)
Screenshot: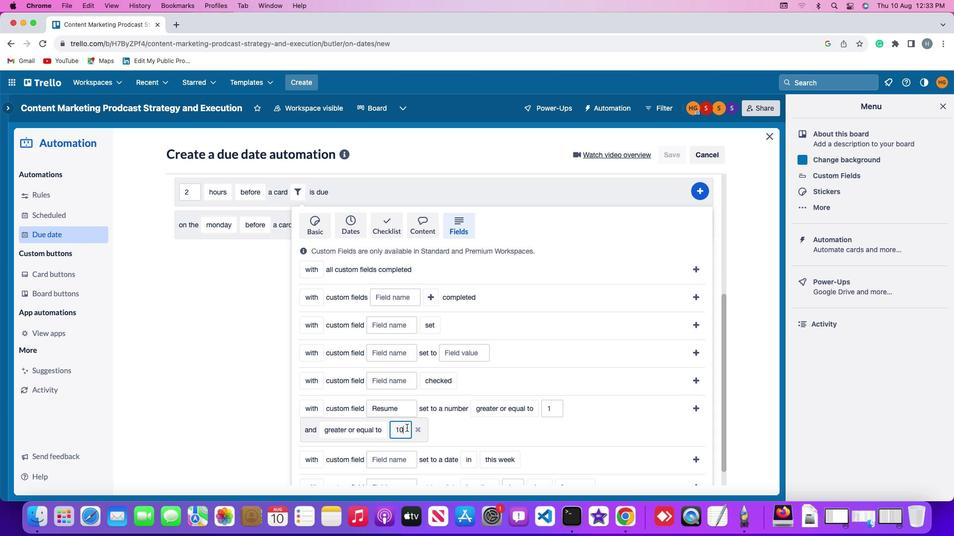 
Action: Mouse moved to (399, 425)
Screenshot: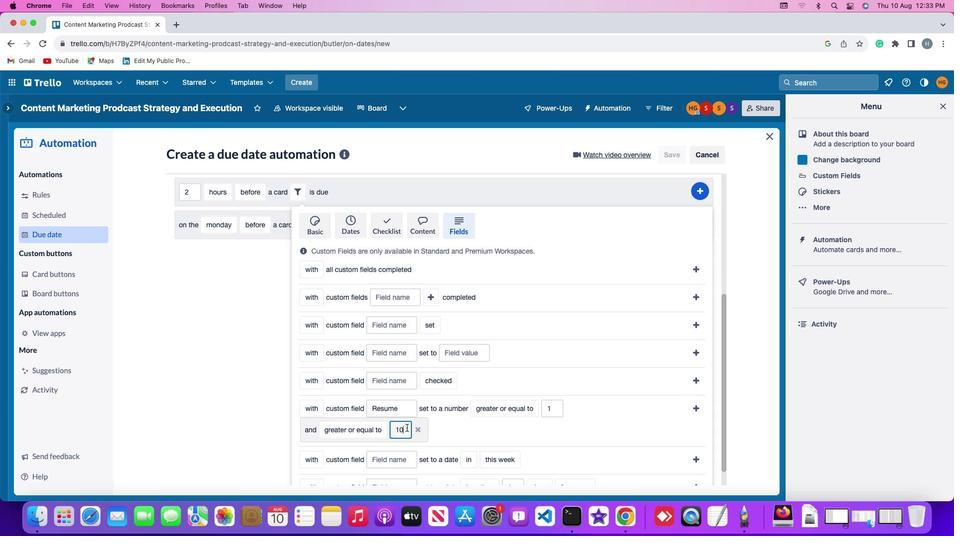 
Action: Key pressed Key.backspaceKey.backspace'1''0'
Screenshot: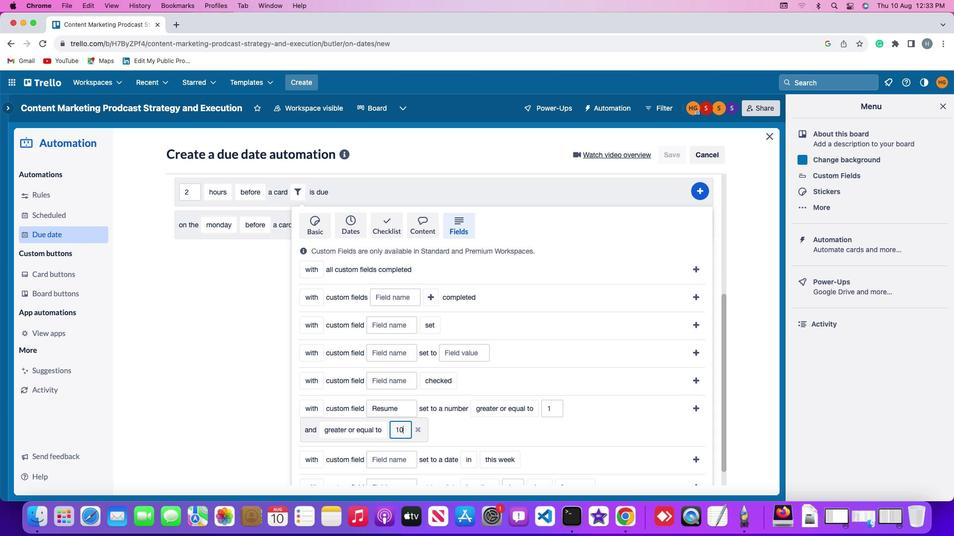 
Action: Mouse moved to (698, 406)
Screenshot: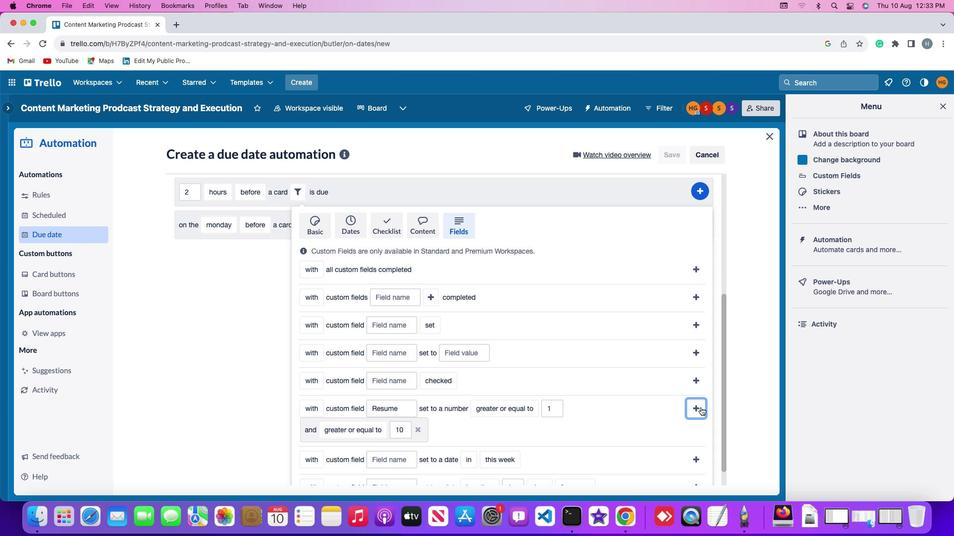 
Action: Mouse pressed left at (698, 406)
Screenshot: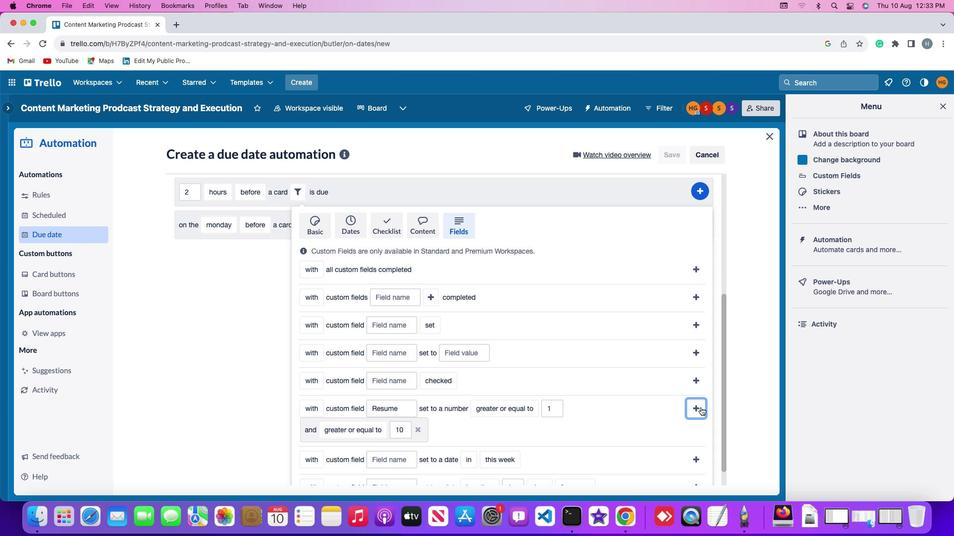 
Action: Mouse moved to (702, 397)
Screenshot: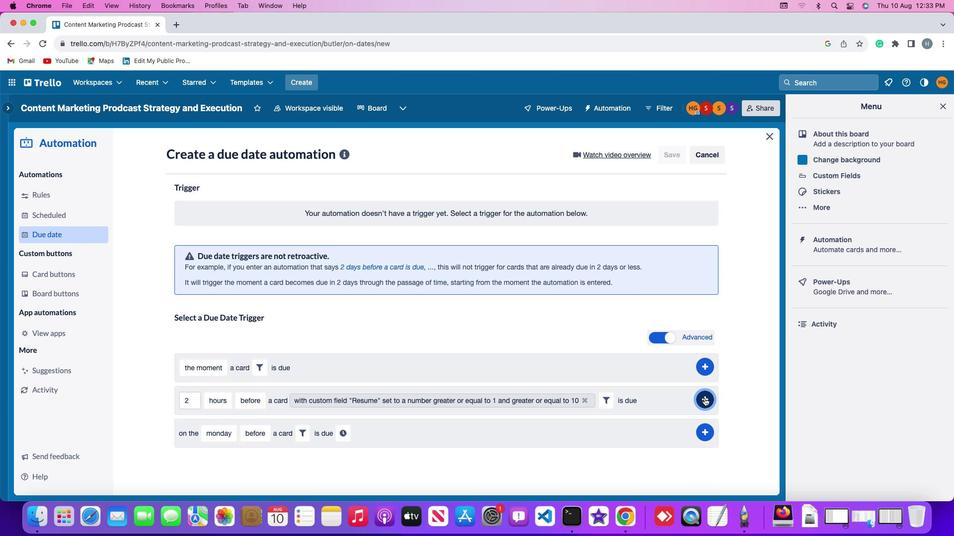 
Action: Mouse pressed left at (702, 397)
Screenshot: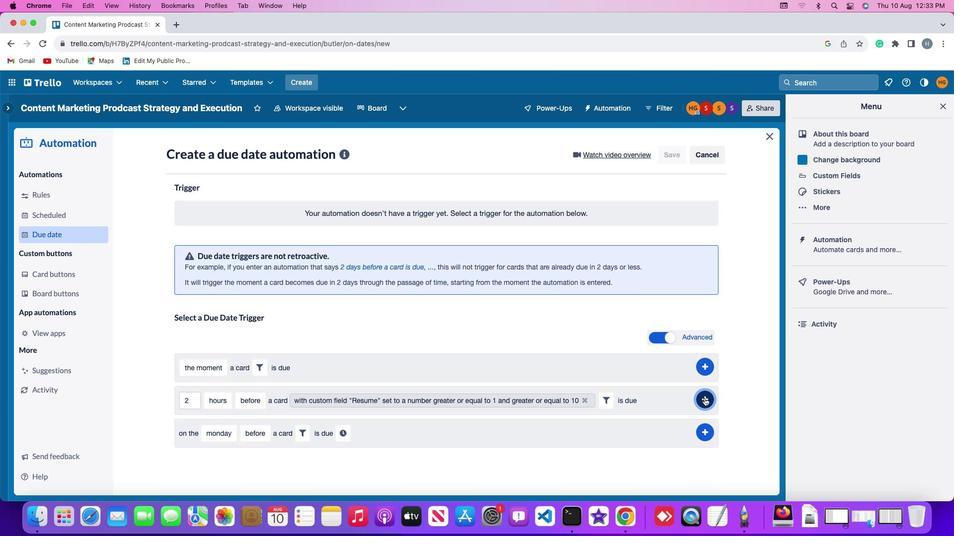 
Action: Mouse moved to (743, 343)
Screenshot: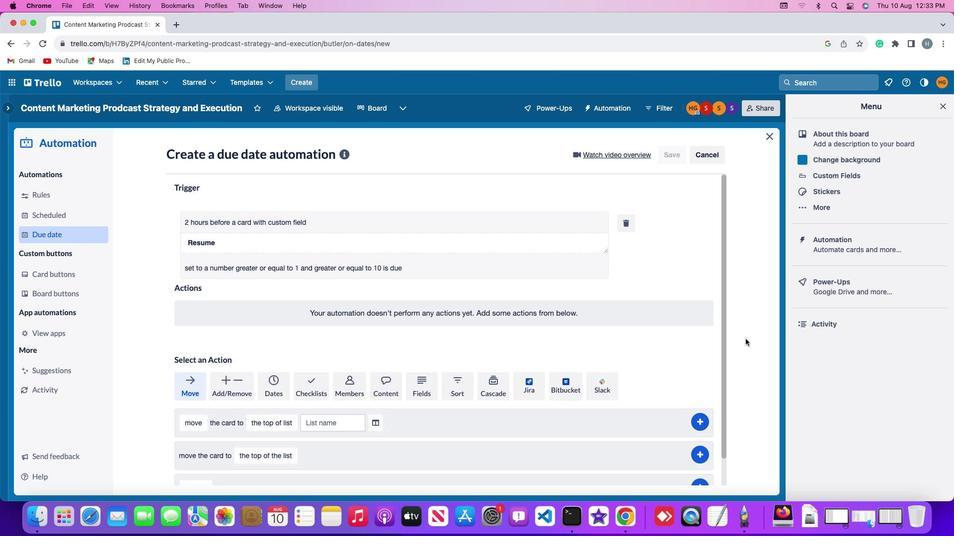 
